 Task: Open a blank sheet, save the file as empathycs.docx Add Heading 'Importance of empathy in customer service: 'Add the following points with small alphabets 'a)	Understand customer needs_x000D_
b)	Show compassion_x000D_
c)	Offer personalized solutions_x000D_
'Select the entire thext and change line spacing to  2.5 ,change the font size of heading and points to 18
Action: Mouse moved to (270, 213)
Screenshot: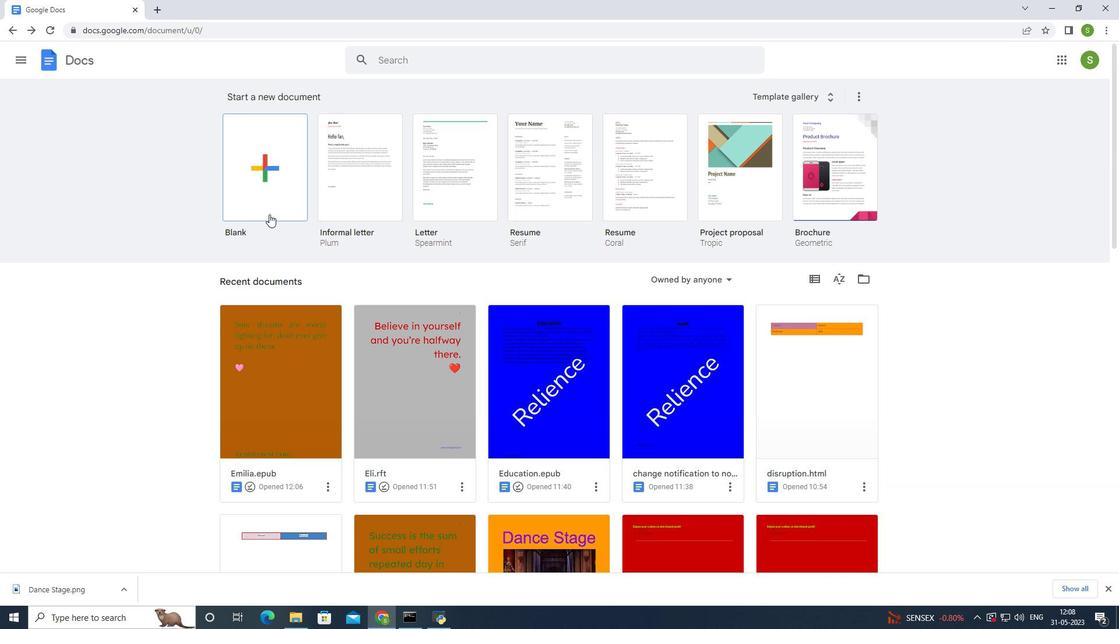 
Action: Mouse pressed left at (270, 213)
Screenshot: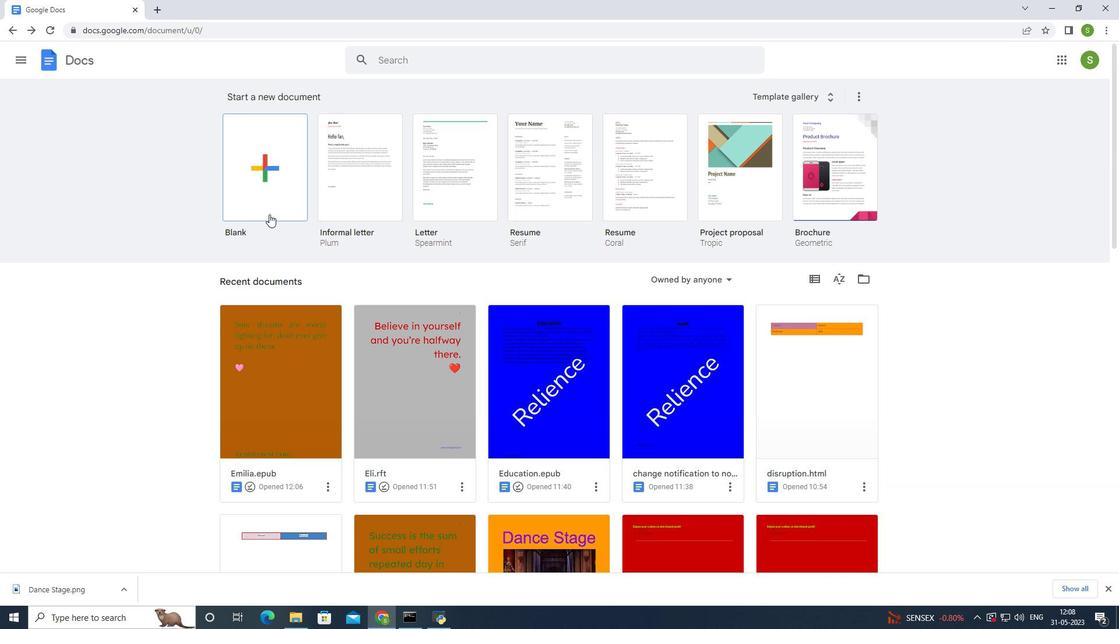 
Action: Mouse moved to (72, 52)
Screenshot: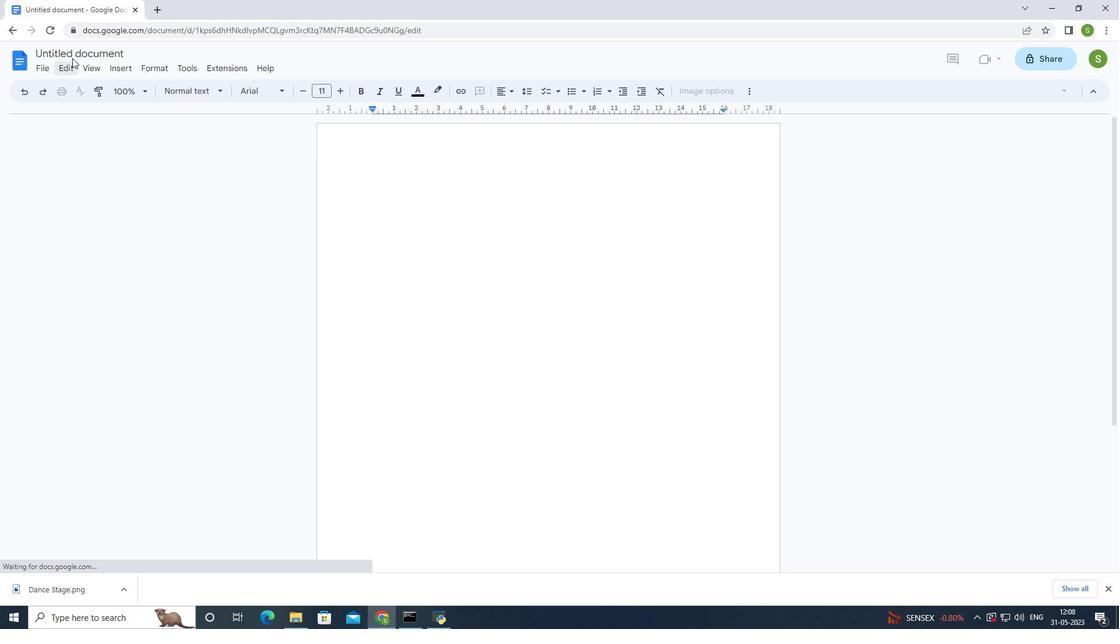 
Action: Mouse pressed left at (72, 52)
Screenshot: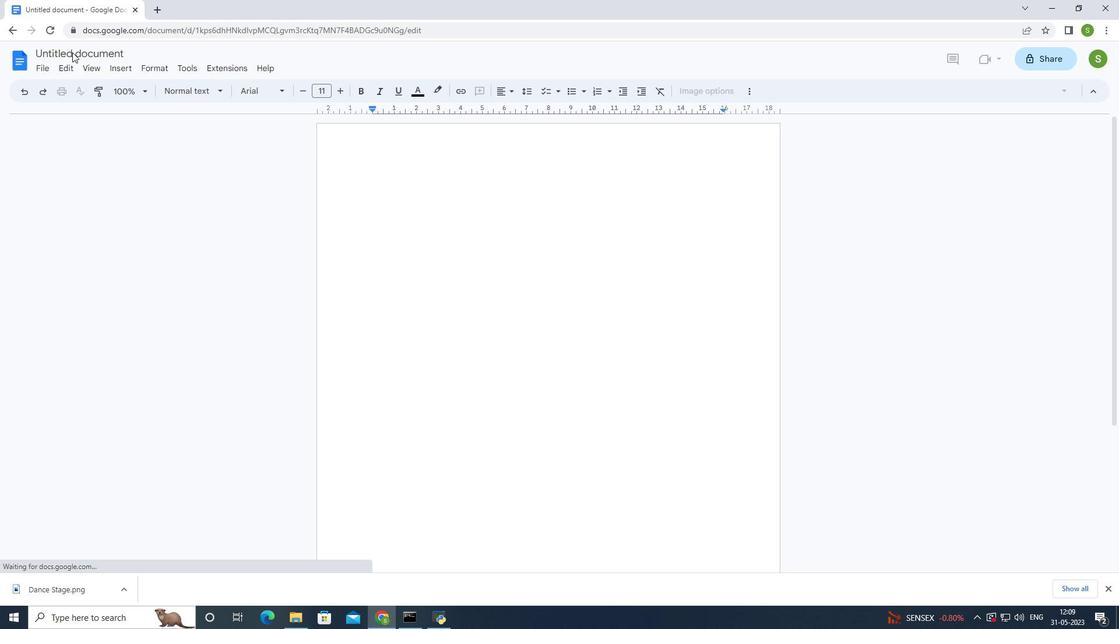 
Action: Mouse moved to (75, 59)
Screenshot: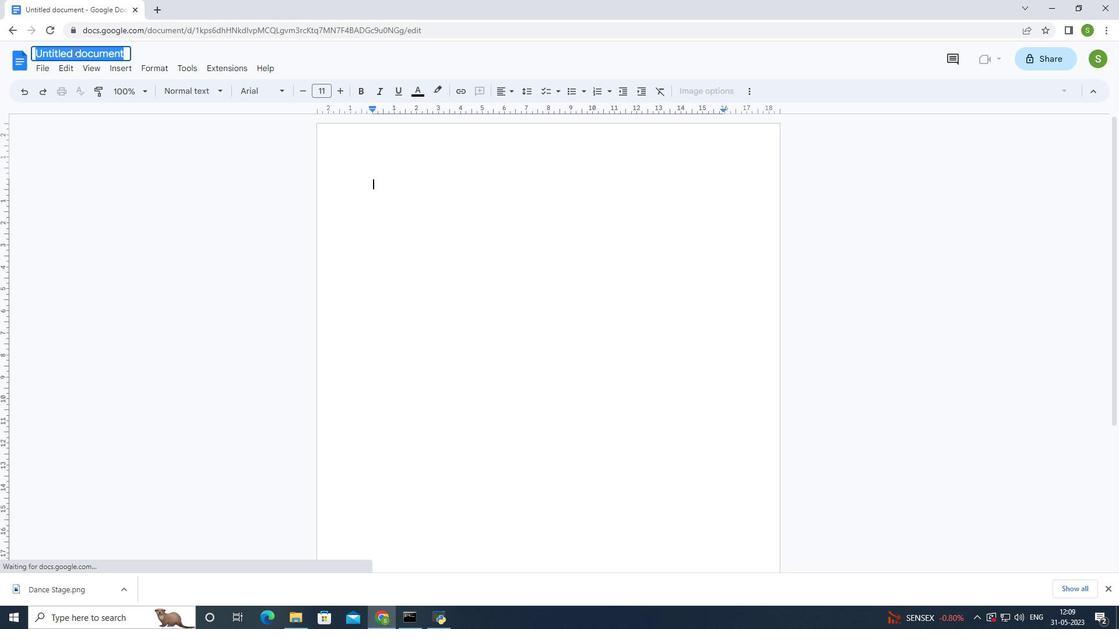 
Action: Key pressed empathycs.docx<Key.enter>
Screenshot: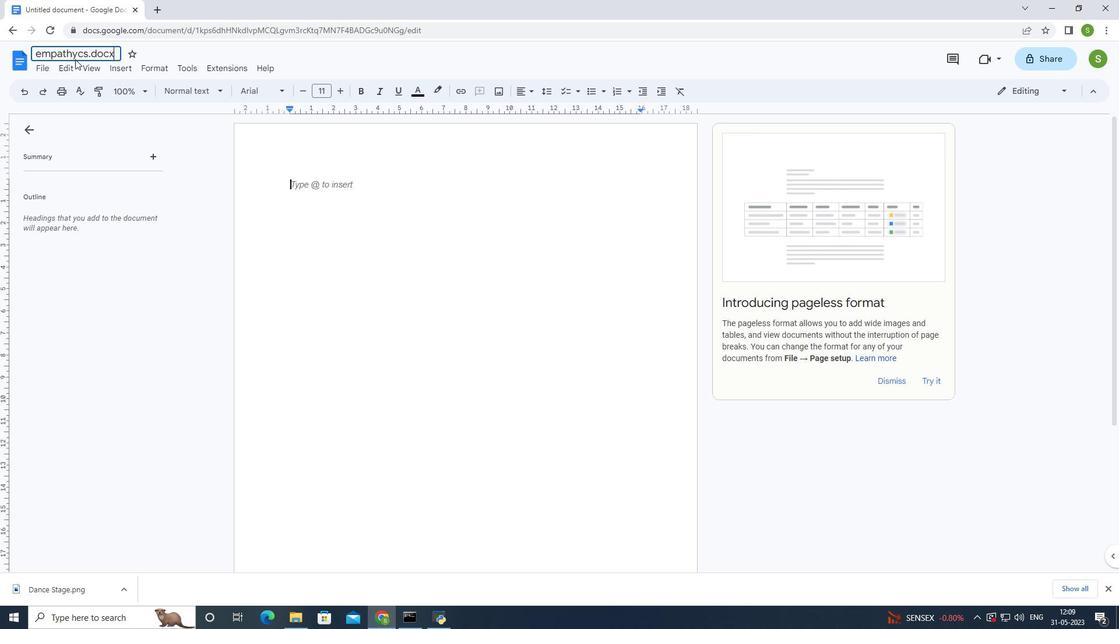 
Action: Mouse moved to (296, 175)
Screenshot: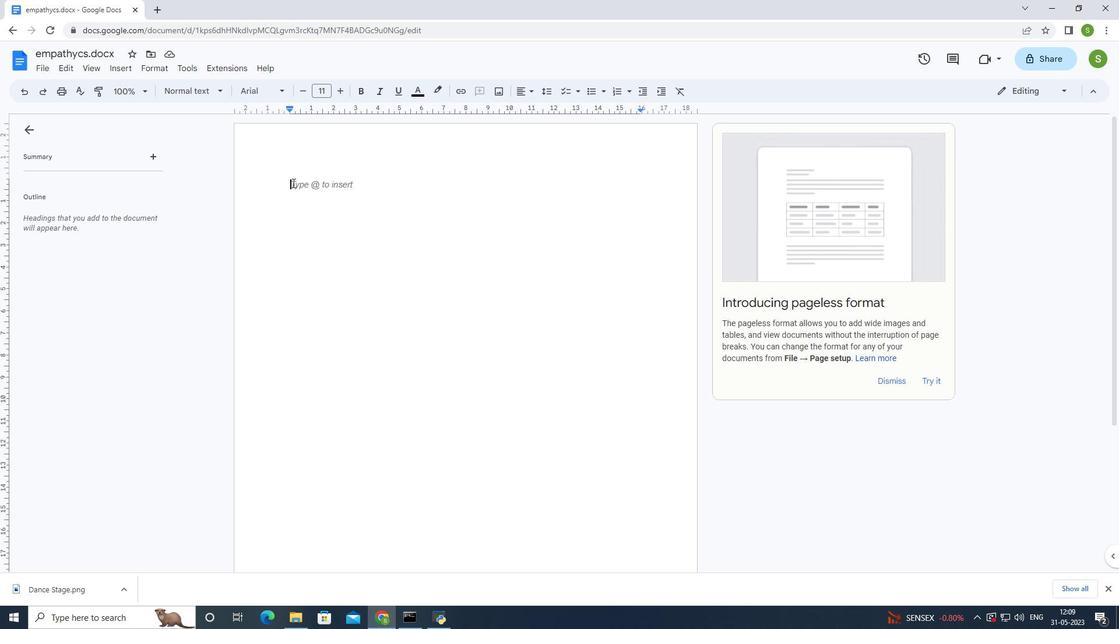 
Action: Key pressed <Key.shift>Importance<Key.space>of<Key.space>empathy<Key.space>in<Key.space>customer<Key.space>service<Key.enter>
Screenshot: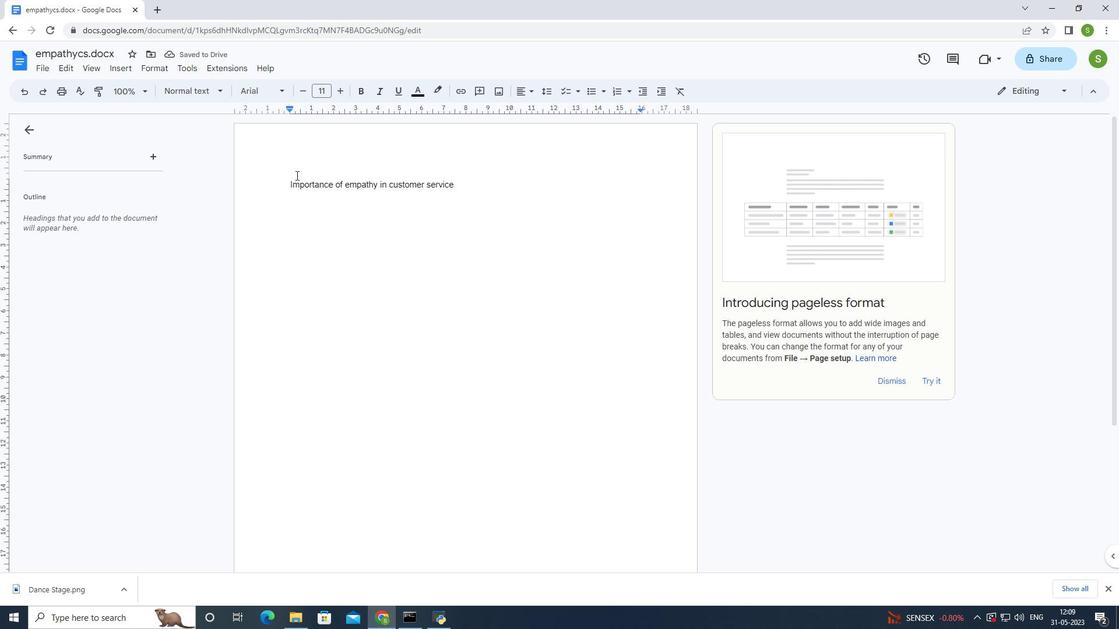 
Action: Mouse moved to (627, 93)
Screenshot: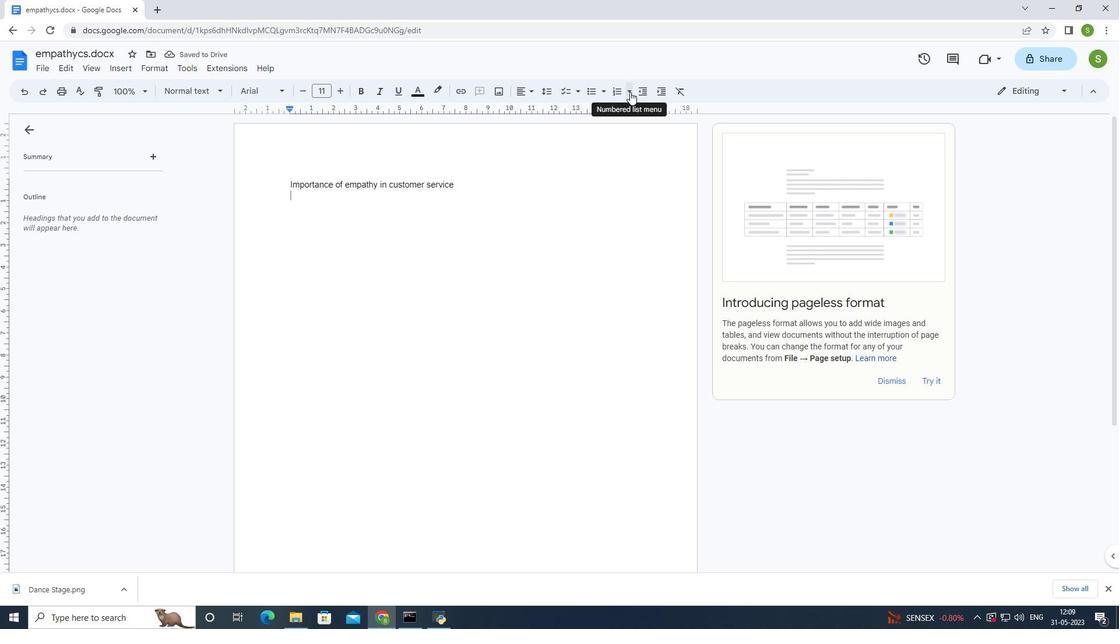 
Action: Mouse pressed left at (627, 93)
Screenshot: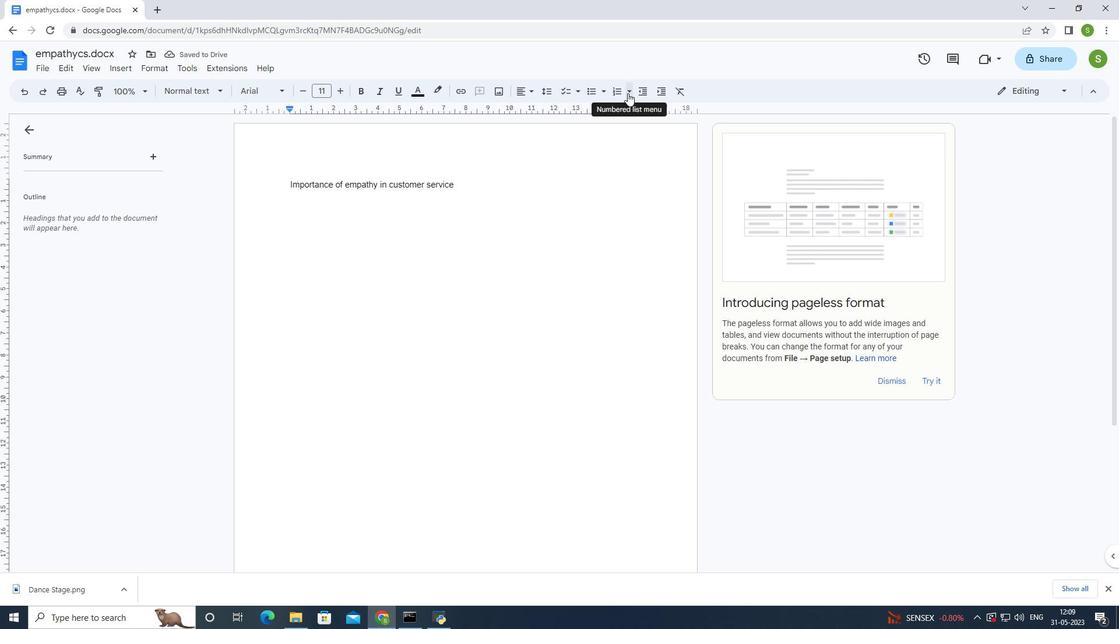 
Action: Mouse moved to (650, 180)
Screenshot: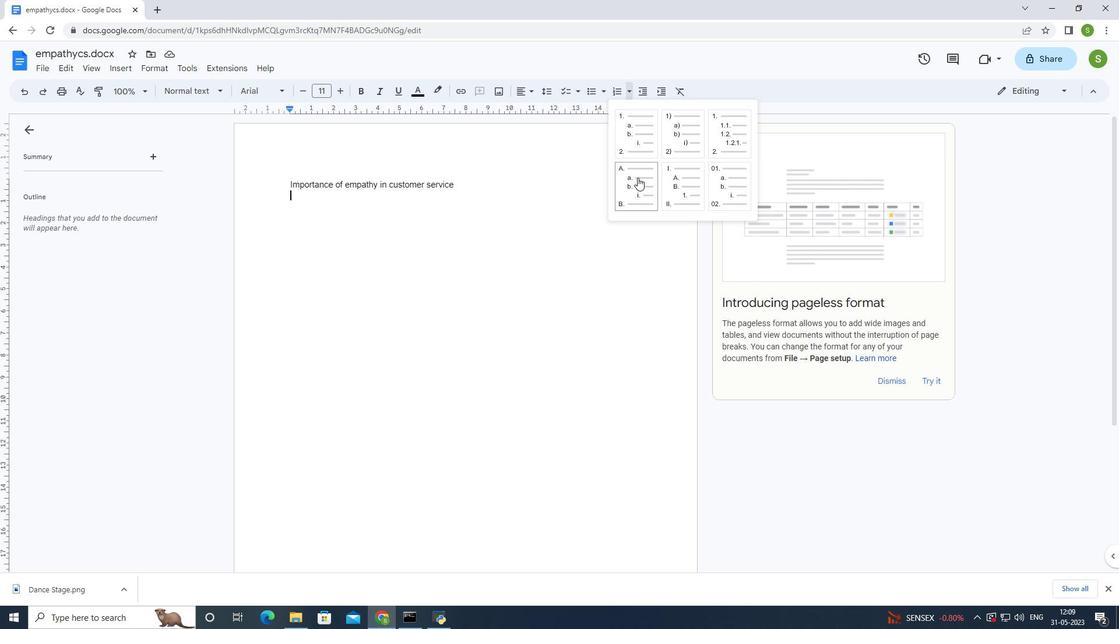 
Action: Mouse pressed left at (650, 180)
Screenshot: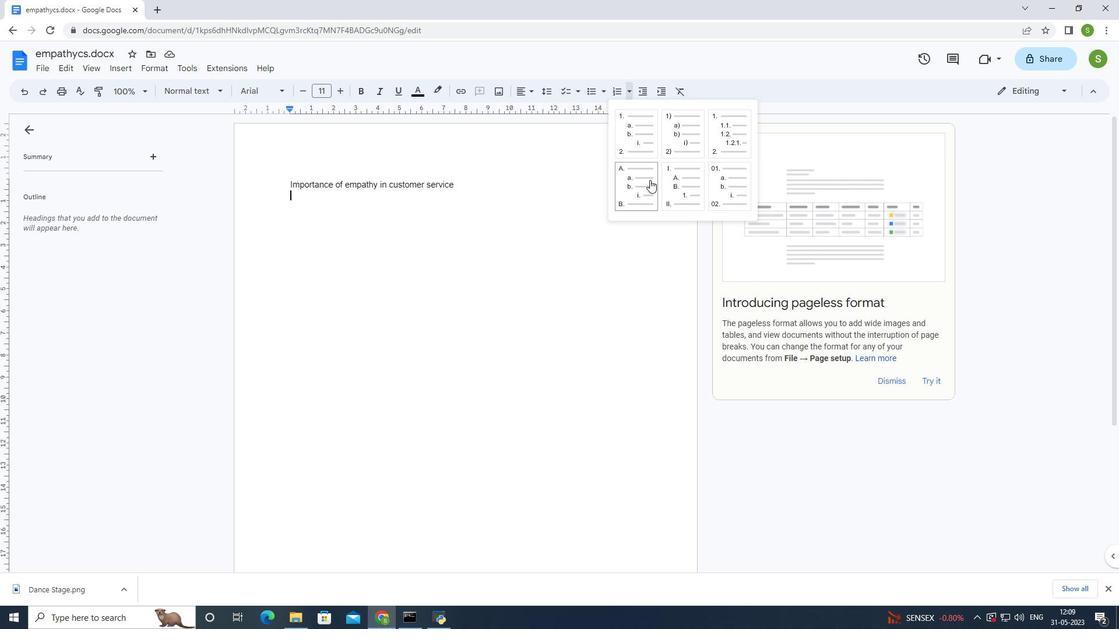 
Action: Mouse moved to (548, 132)
Screenshot: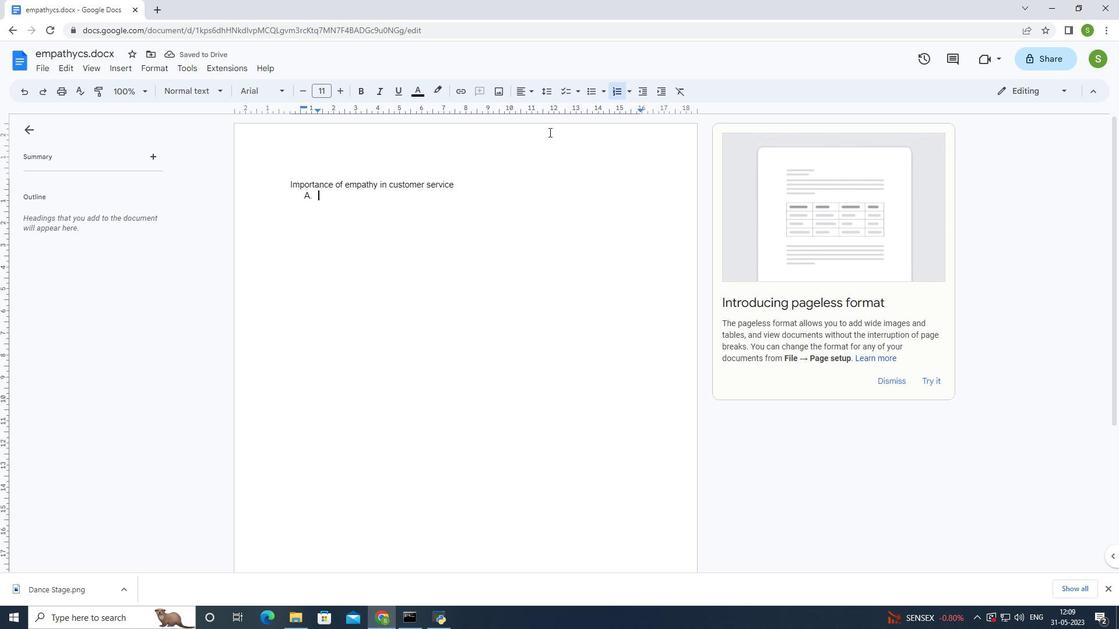 
Action: Key pressed <Key.backspace>
Screenshot: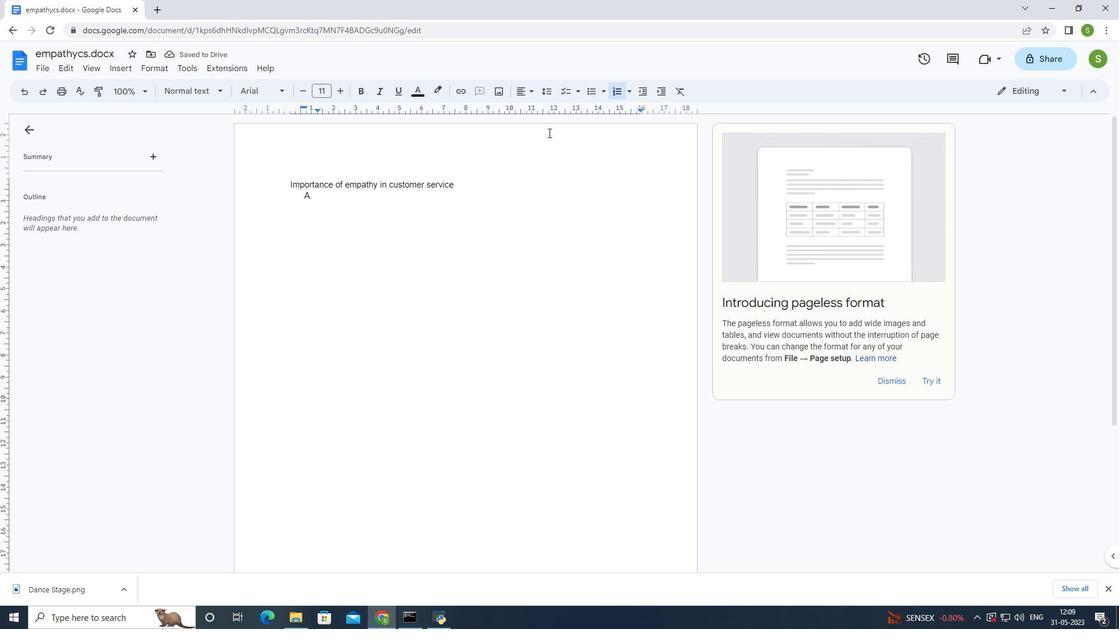 
Action: Mouse moved to (602, 92)
Screenshot: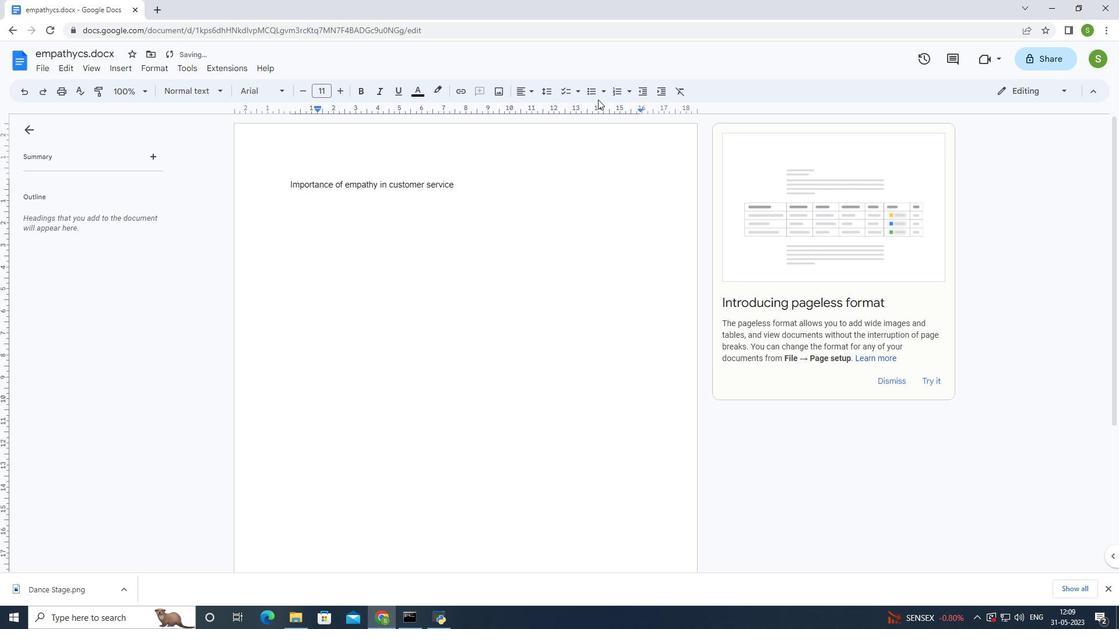 
Action: Mouse pressed left at (602, 92)
Screenshot: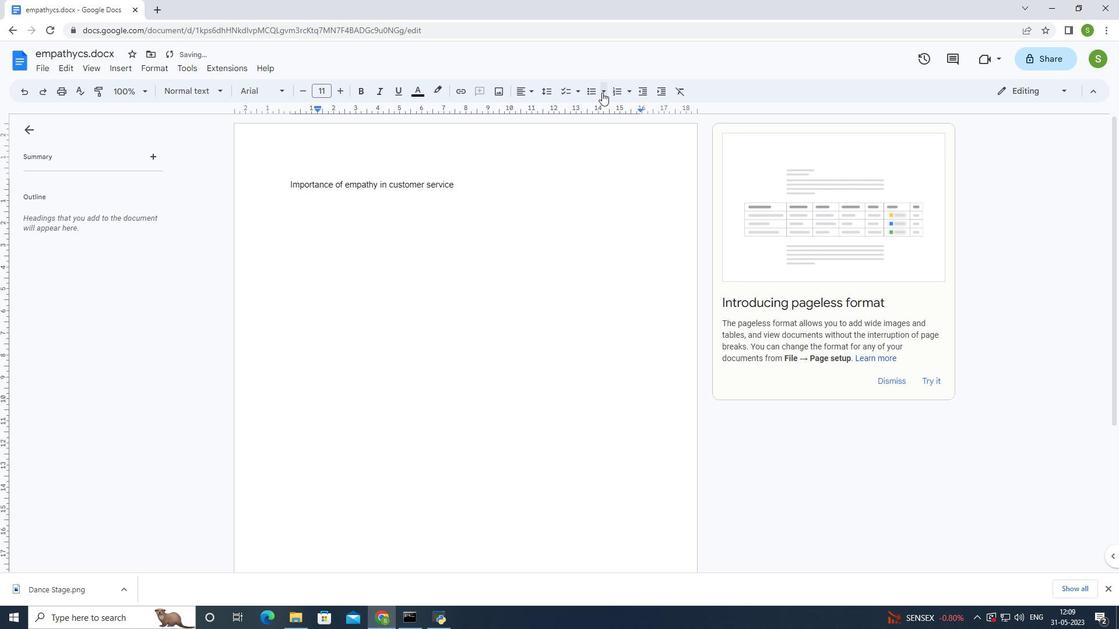 
Action: Mouse moved to (624, 232)
Screenshot: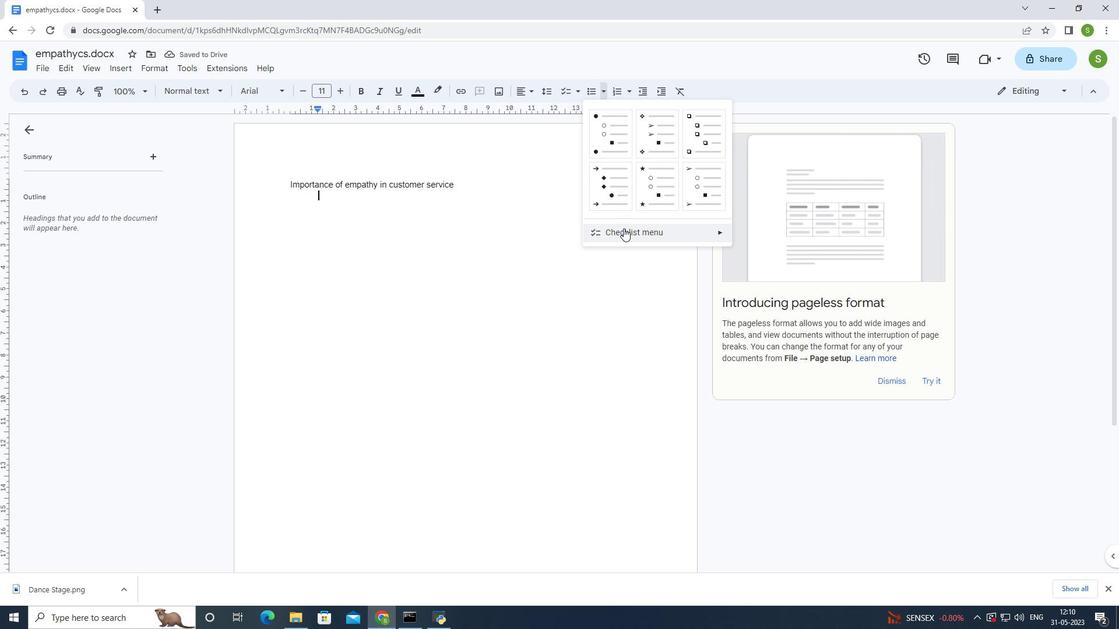 
Action: Mouse pressed left at (624, 232)
Screenshot: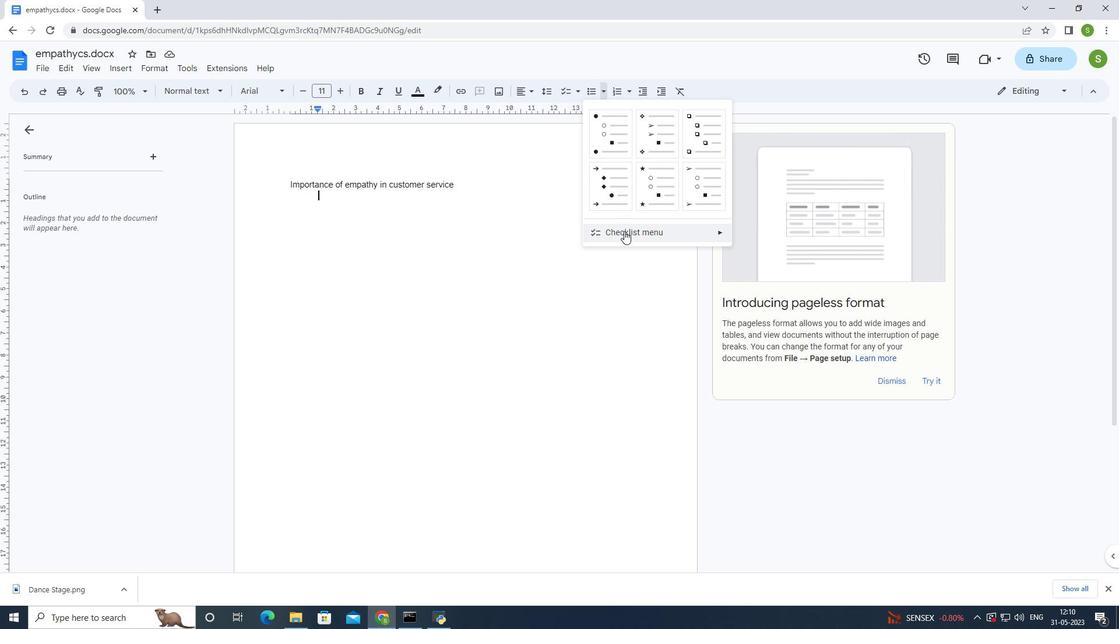 
Action: Mouse moved to (625, 85)
Screenshot: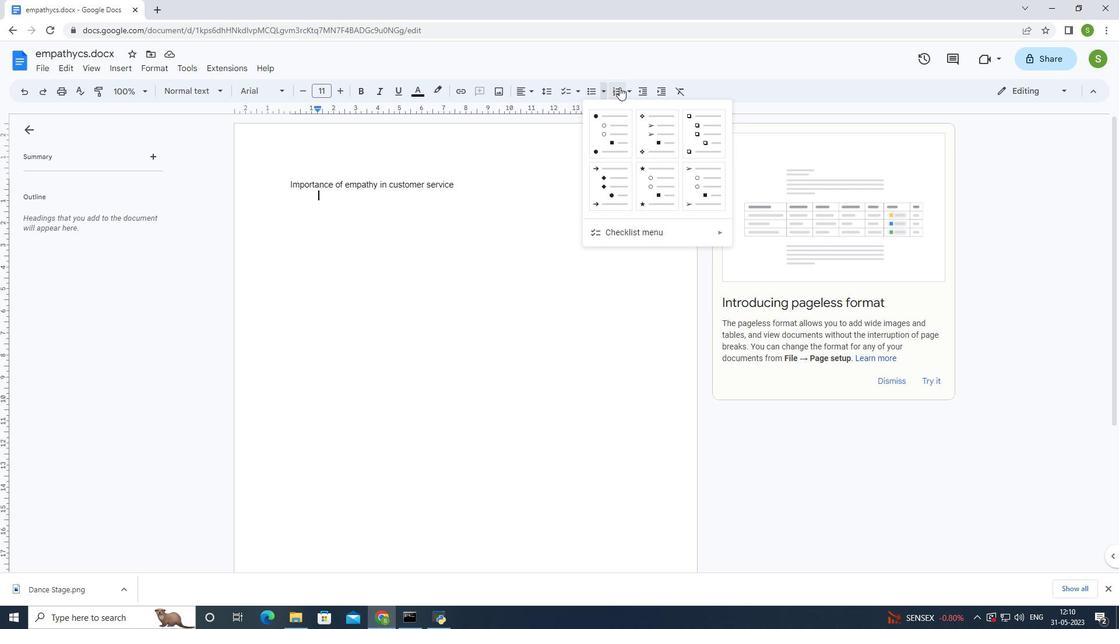 
Action: Mouse pressed left at (625, 85)
Screenshot: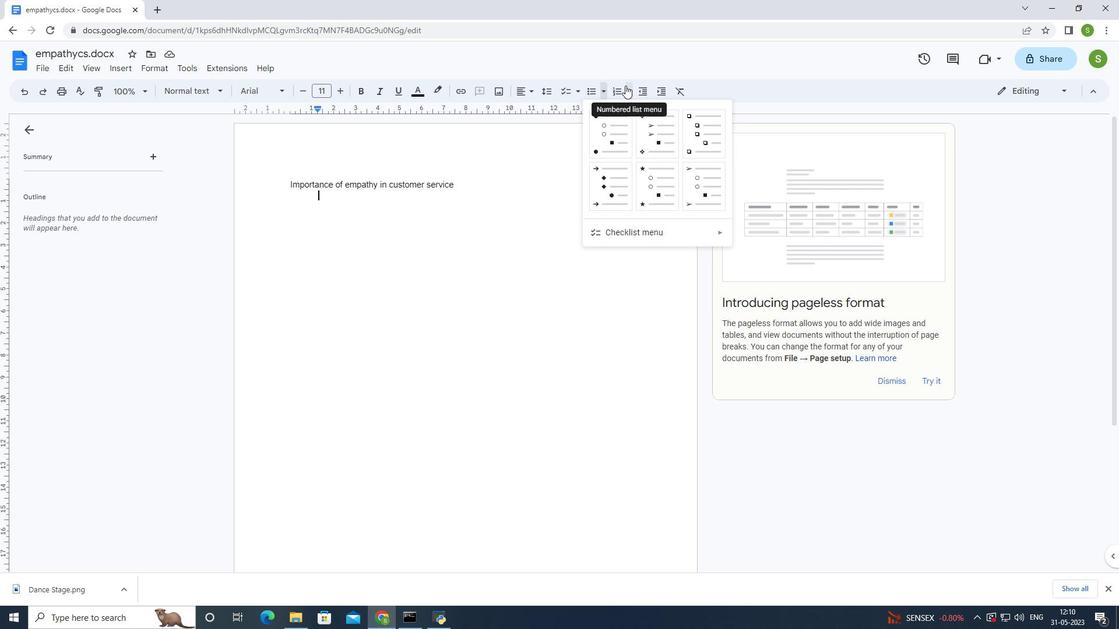 
Action: Mouse moved to (667, 137)
Screenshot: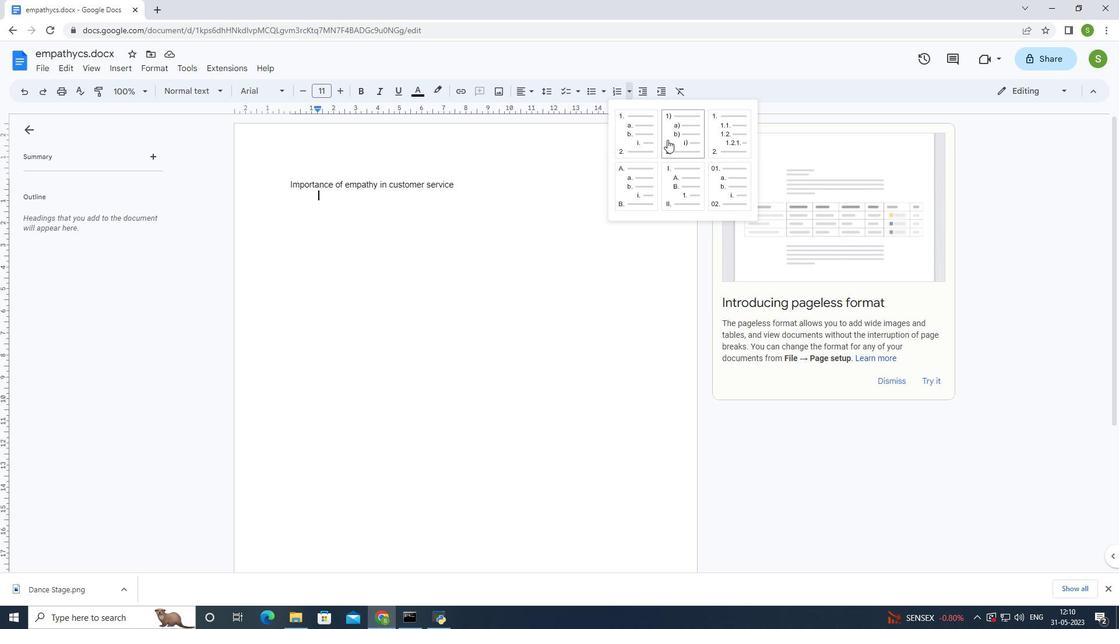 
Action: Mouse pressed left at (667, 137)
Screenshot: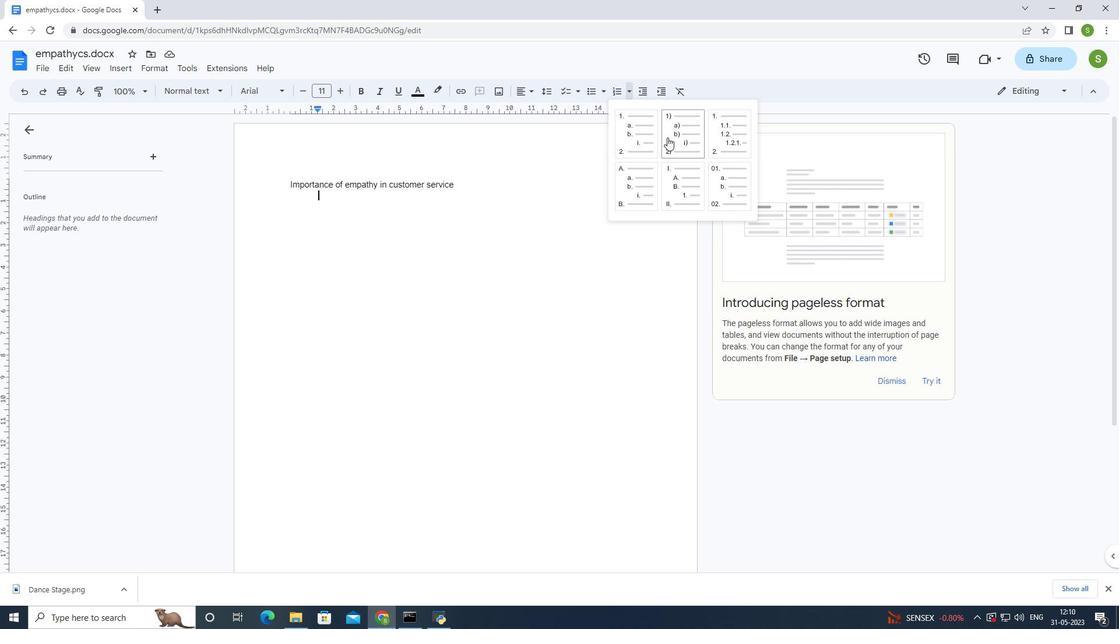 
Action: Mouse moved to (622, 106)
Screenshot: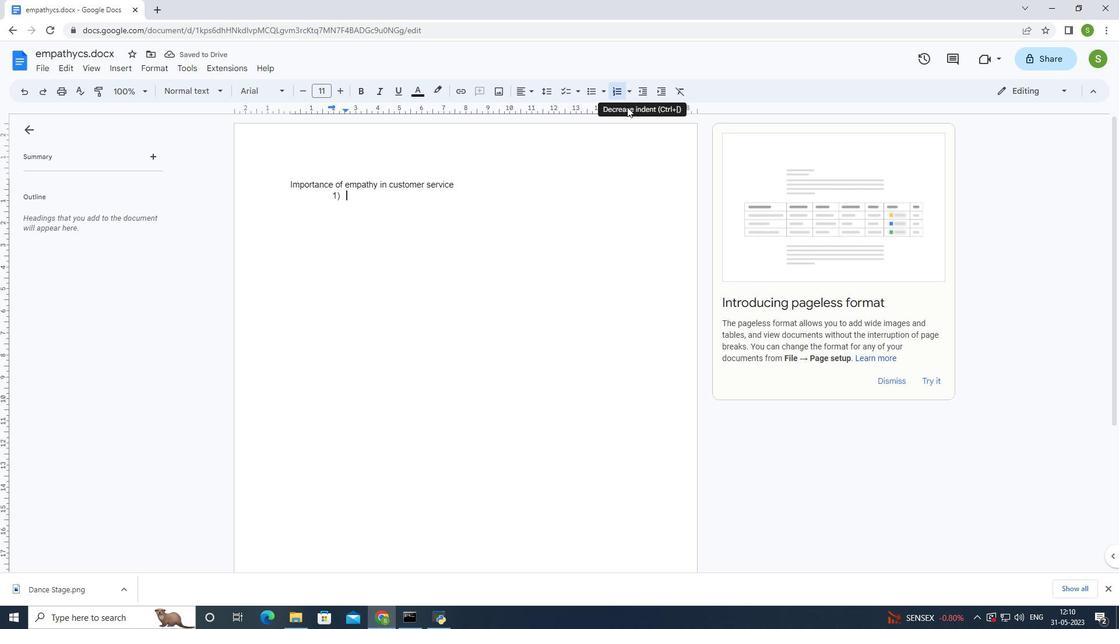 
Action: Key pressed <Key.backspace>
Screenshot: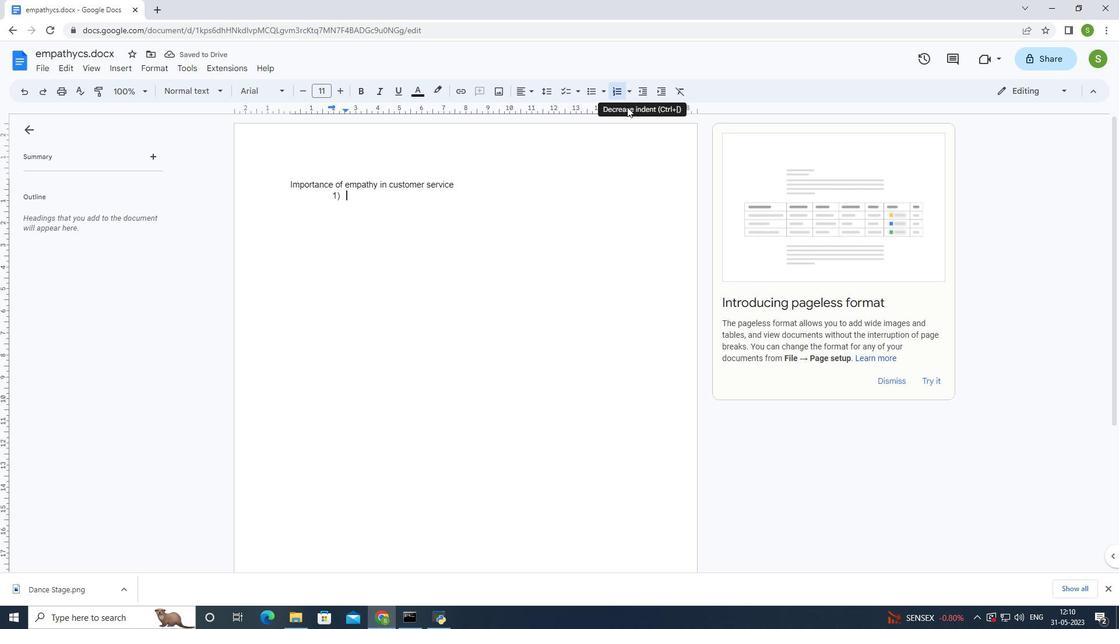 
Action: Mouse moved to (614, 109)
Screenshot: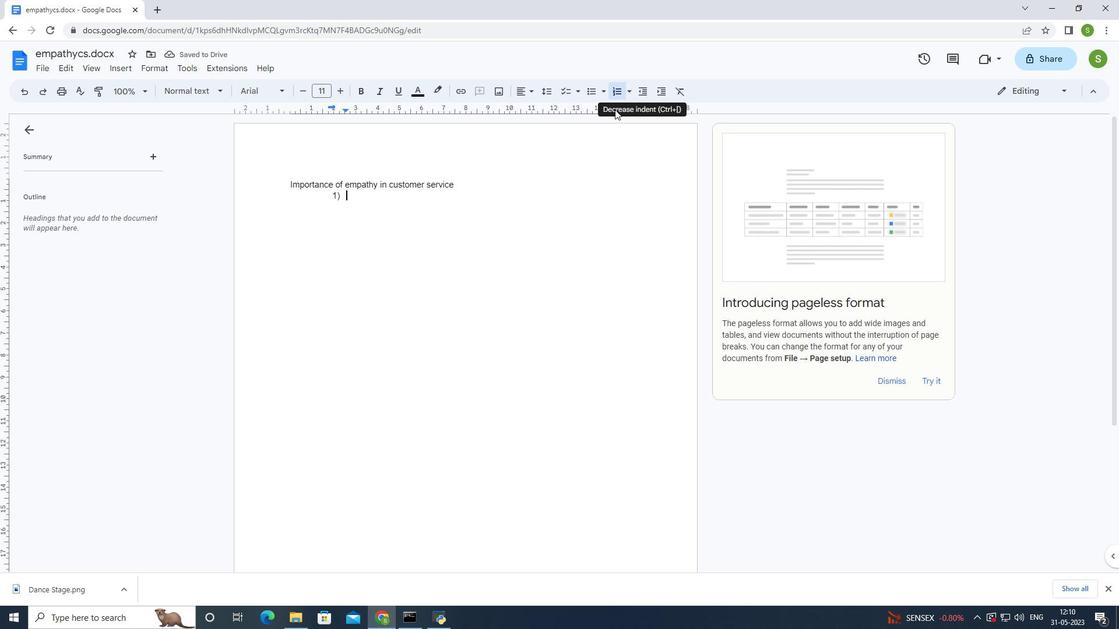 
Action: Key pressed <Key.backspace>
Screenshot: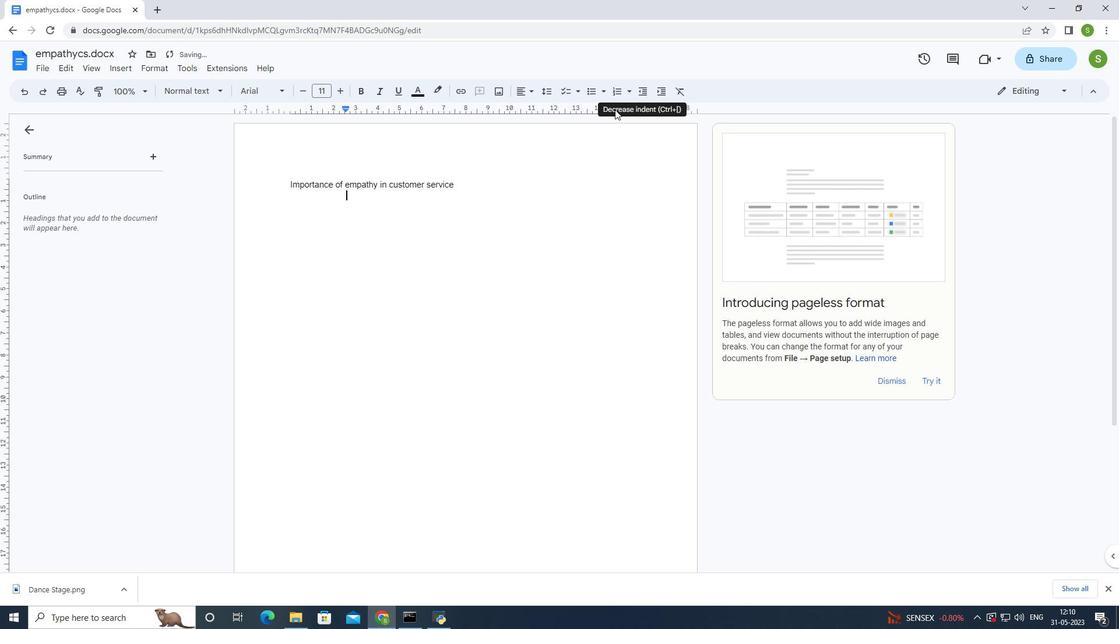 
Action: Mouse moved to (630, 92)
Screenshot: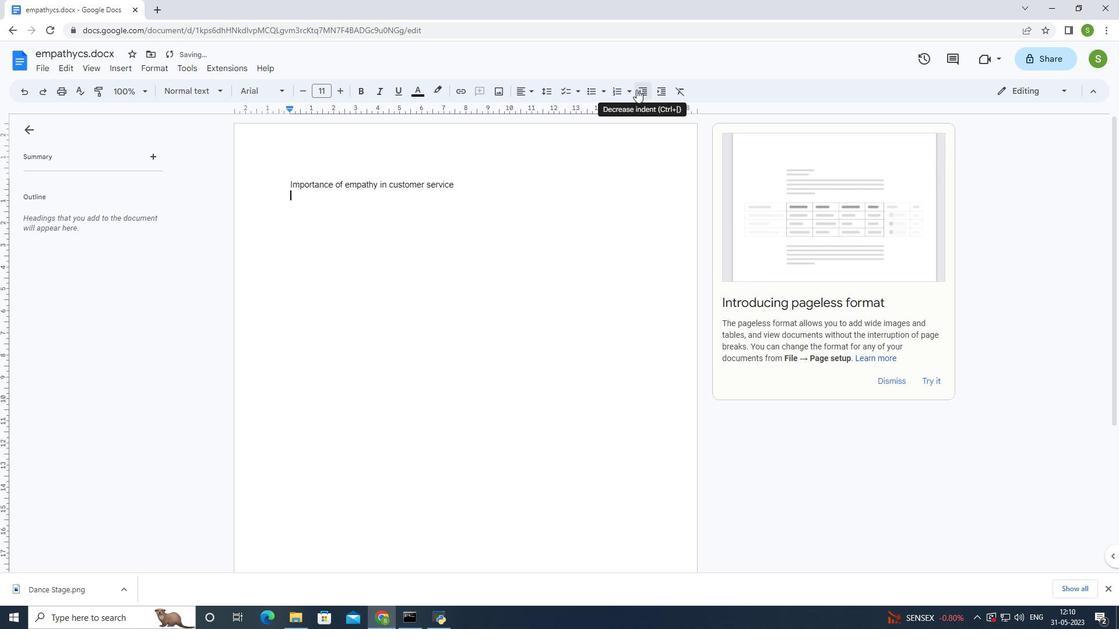
Action: Mouse pressed left at (630, 92)
Screenshot: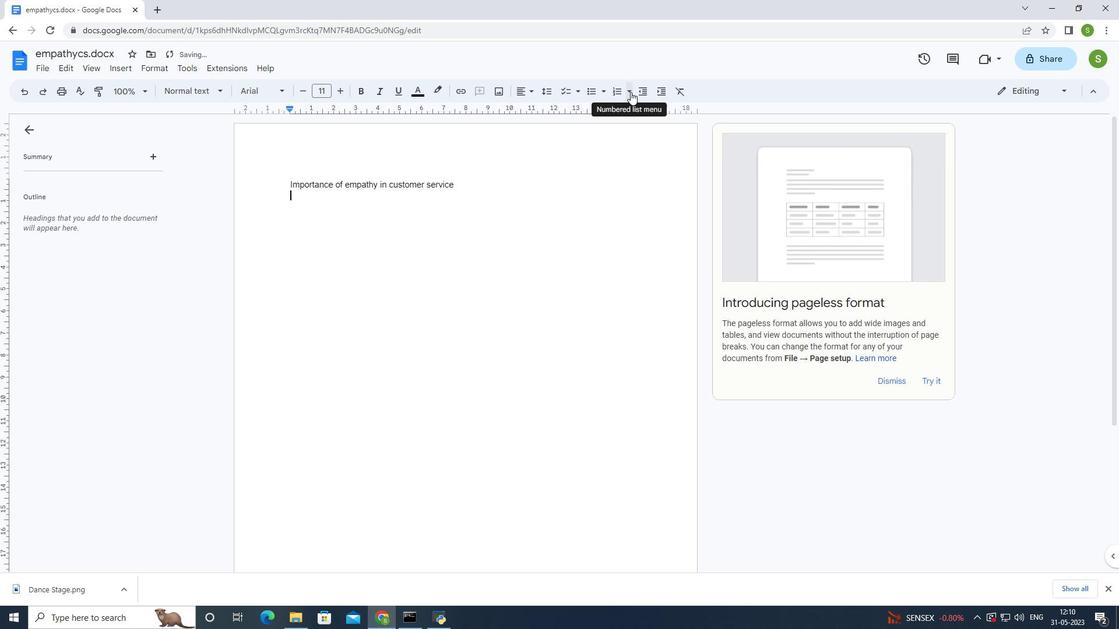 
Action: Mouse moved to (646, 188)
Screenshot: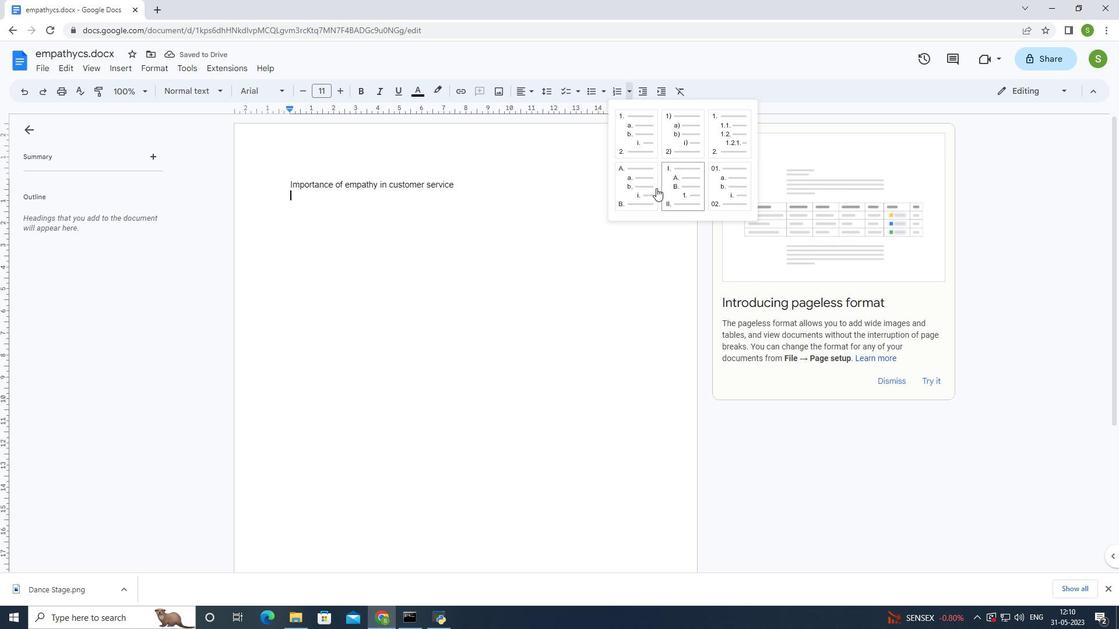 
Action: Mouse pressed left at (646, 188)
Screenshot: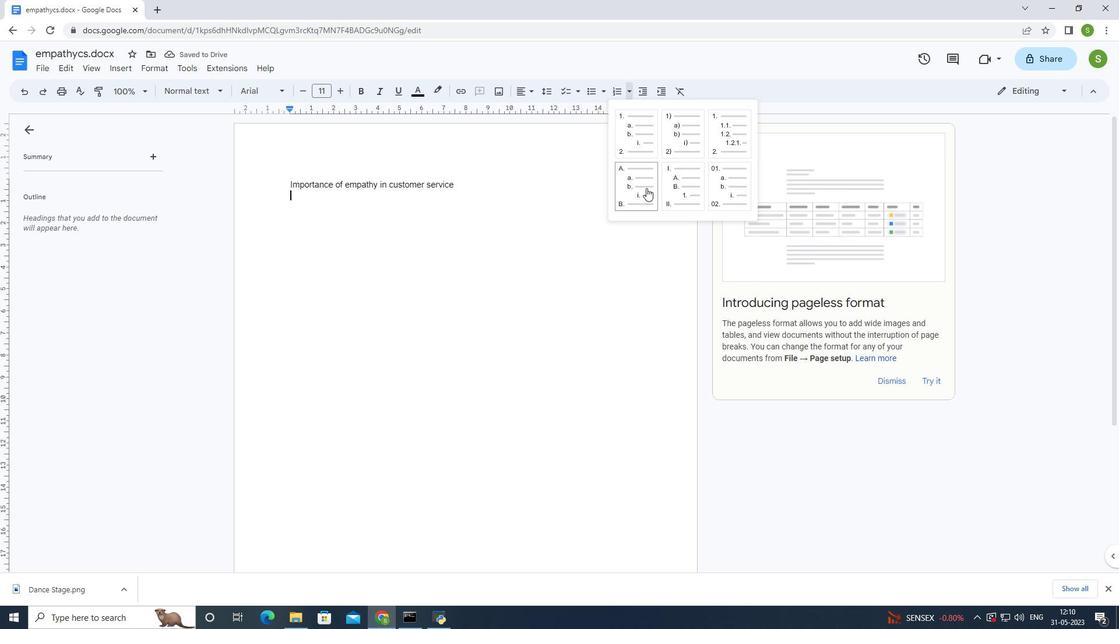 
Action: Mouse moved to (647, 176)
Screenshot: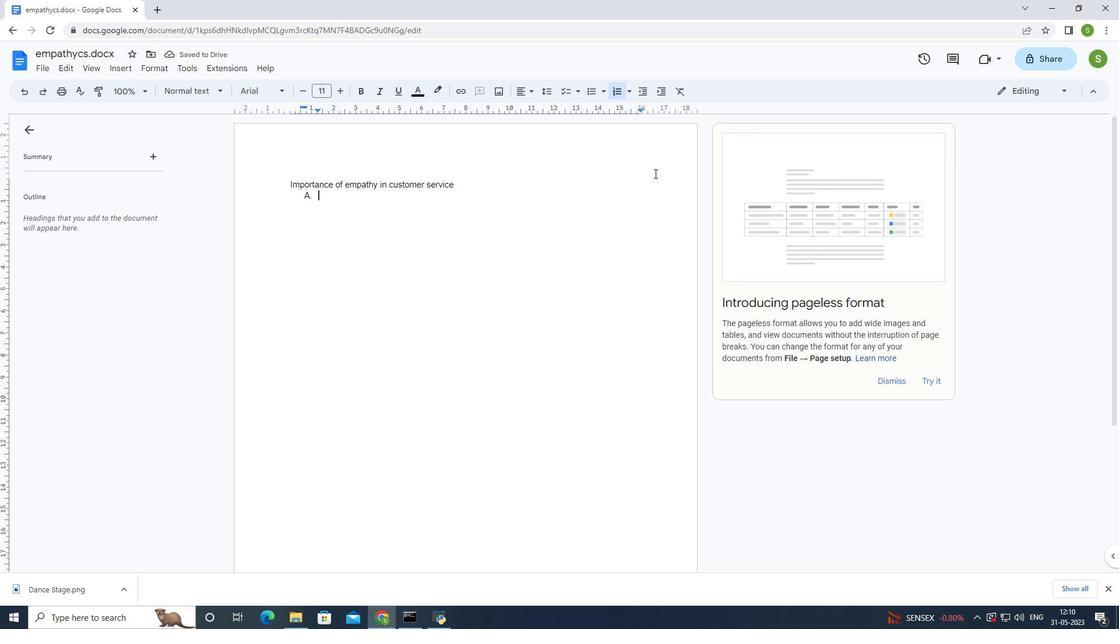 
Action: Key pressed <Key.shift>Understand<Key.space>customer<Key.space>needs<Key.enter><Key.shift>Show<Key.space>compassion<Key.enter><Key.shift>Offer<Key.space>personalized<Key.space>solutions
Screenshot: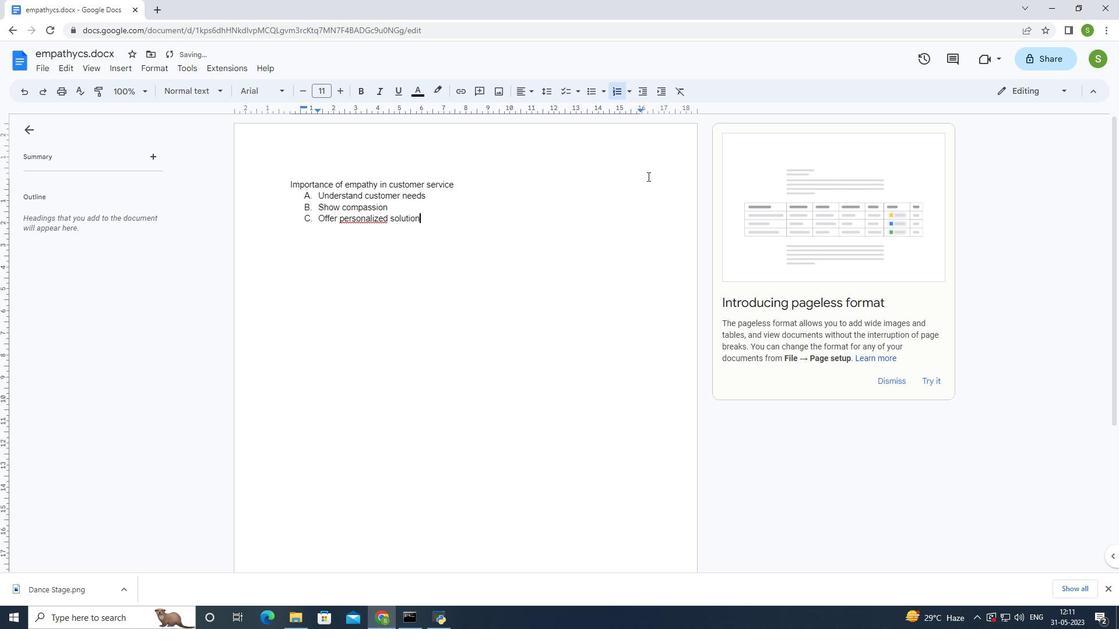 
Action: Mouse moved to (345, 222)
Screenshot: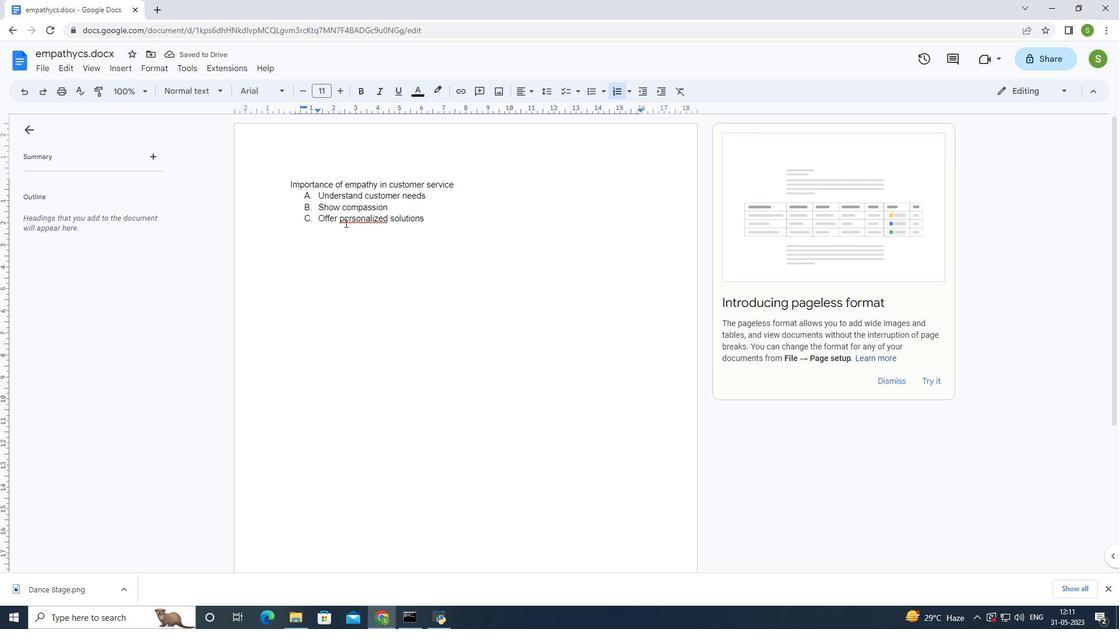 
Action: Mouse pressed left at (345, 222)
Screenshot: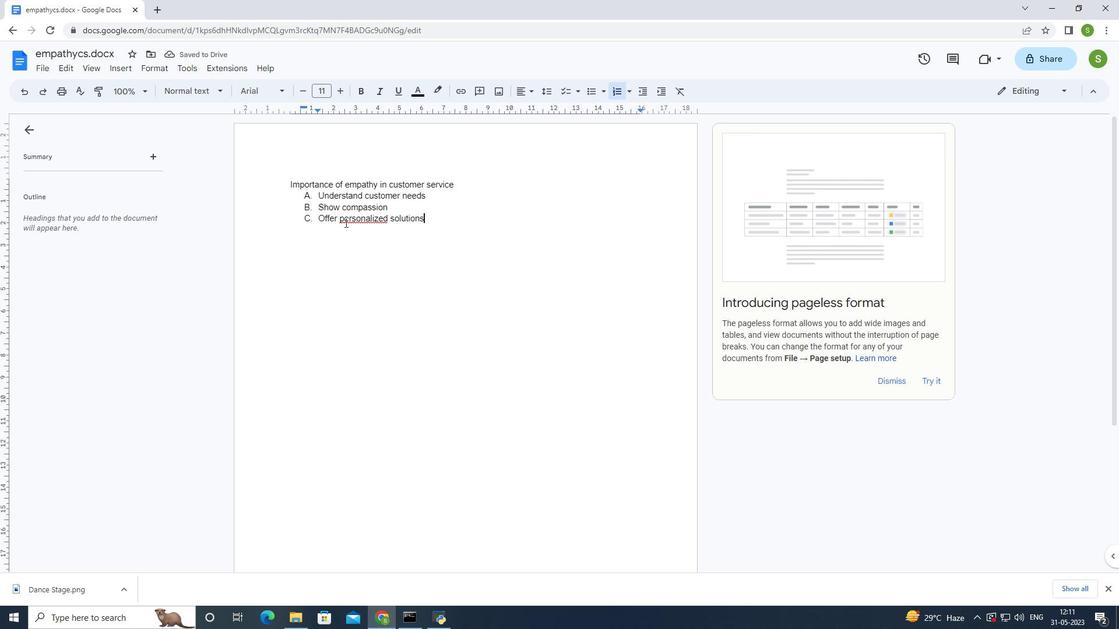 
Action: Mouse moved to (370, 289)
Screenshot: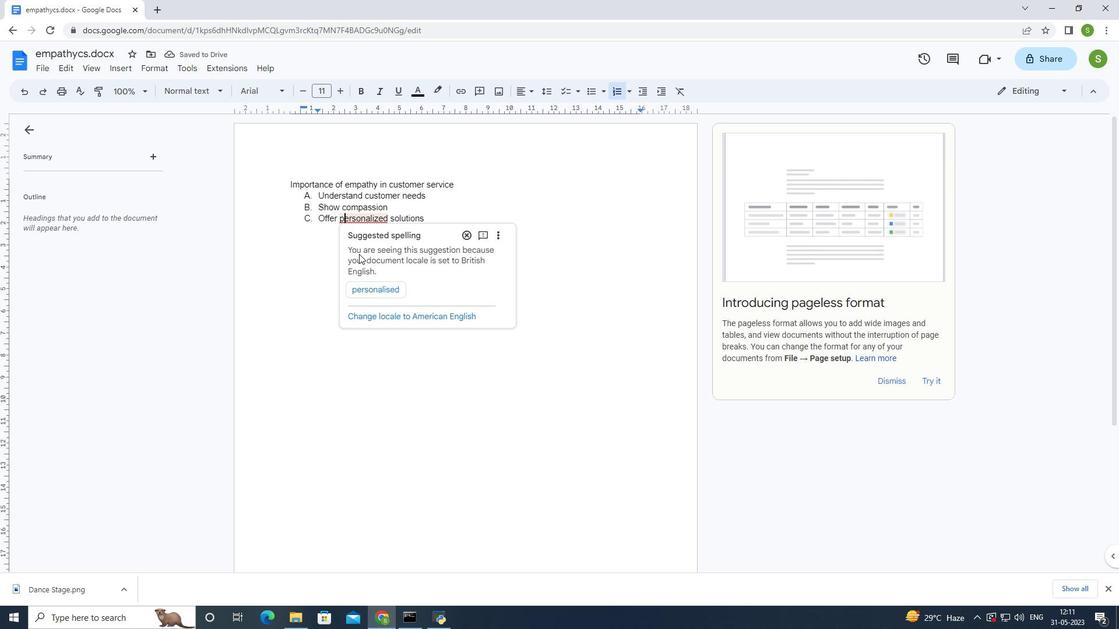 
Action: Mouse pressed left at (370, 289)
Screenshot: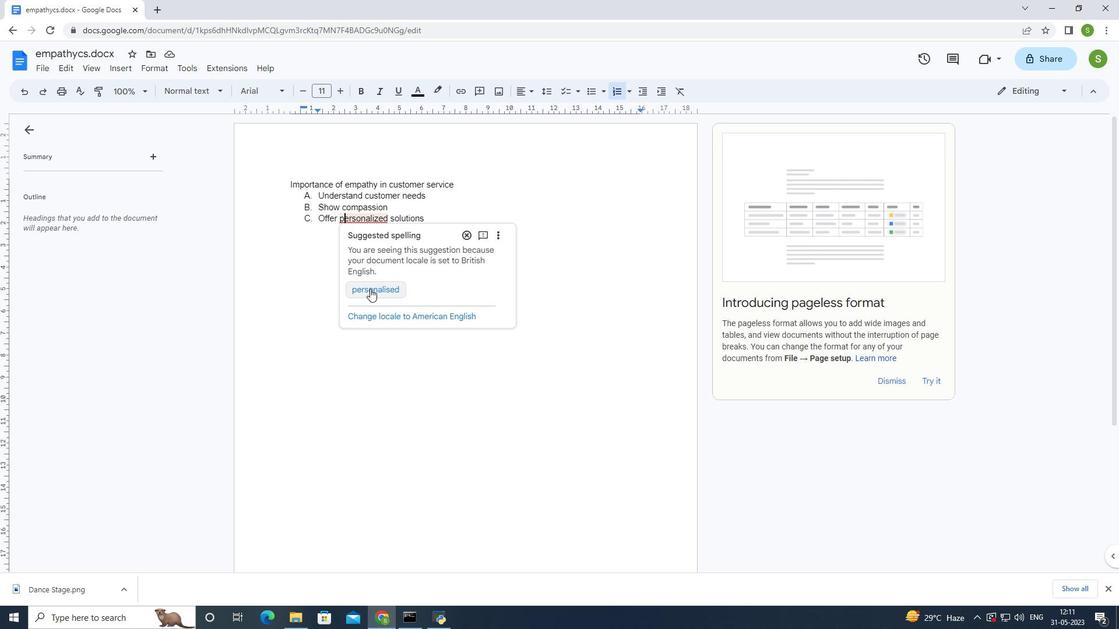 
Action: Mouse moved to (284, 182)
Screenshot: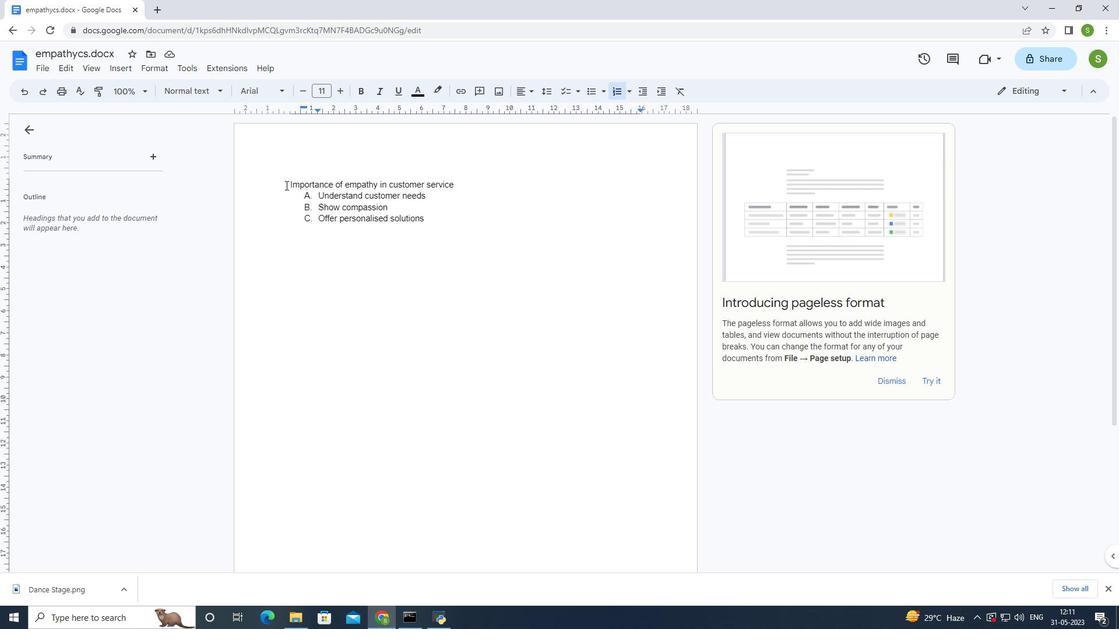 
Action: Mouse pressed left at (284, 182)
Screenshot: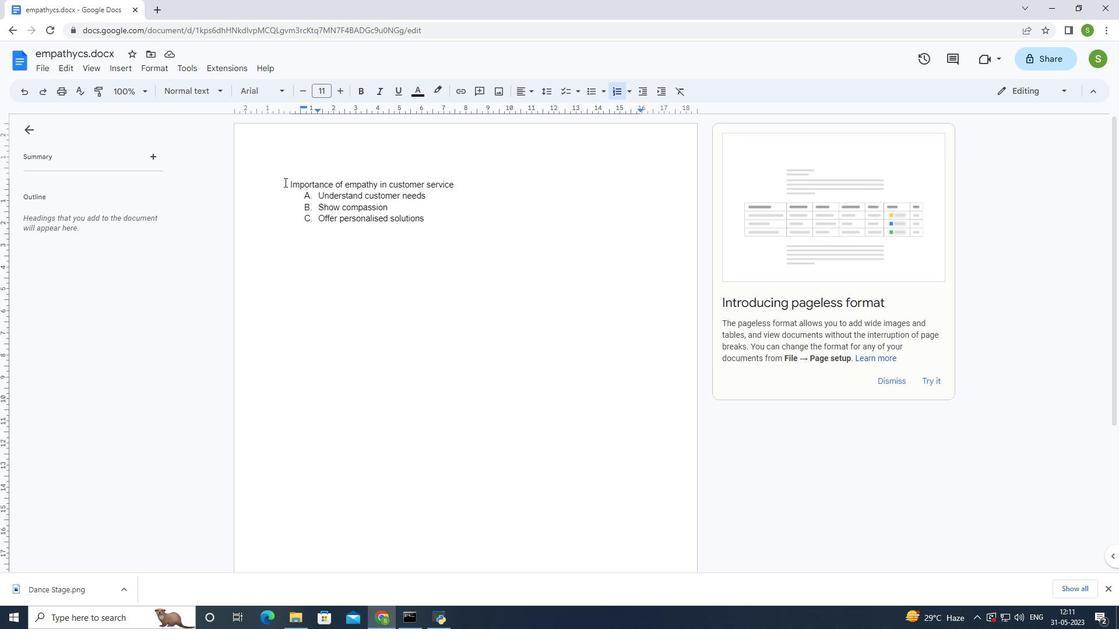 
Action: Mouse moved to (546, 89)
Screenshot: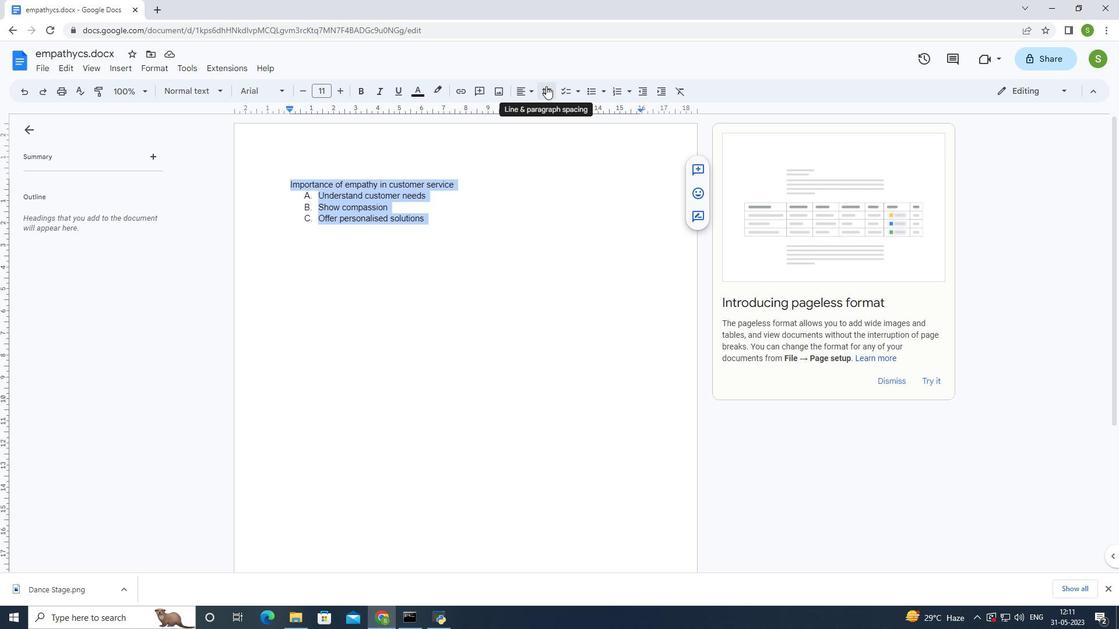 
Action: Mouse pressed left at (546, 89)
Screenshot: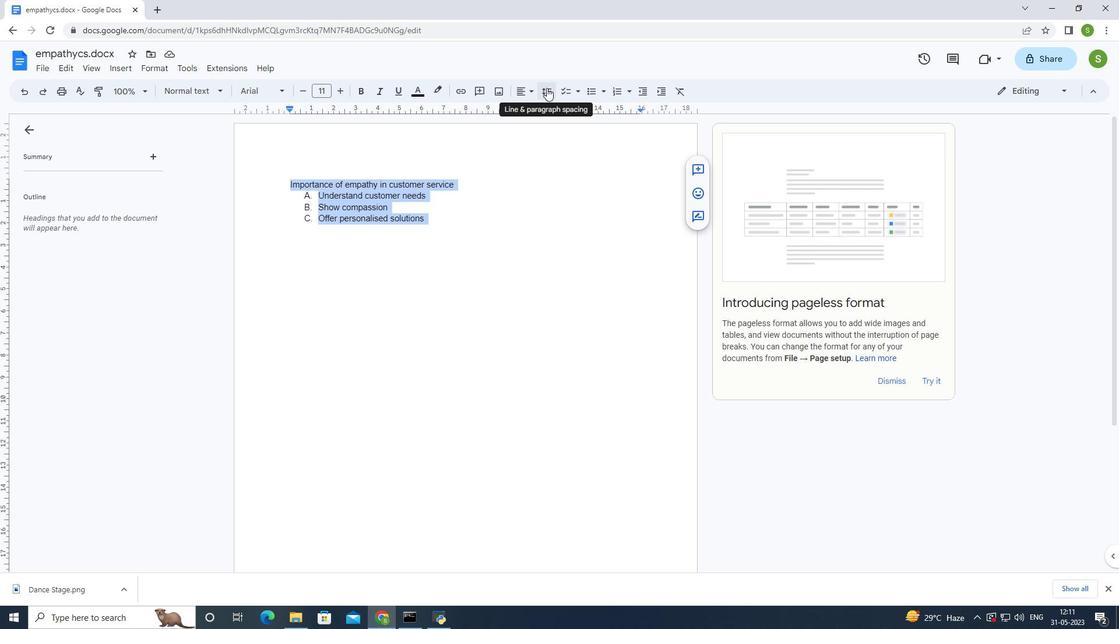 
Action: Mouse moved to (573, 172)
Screenshot: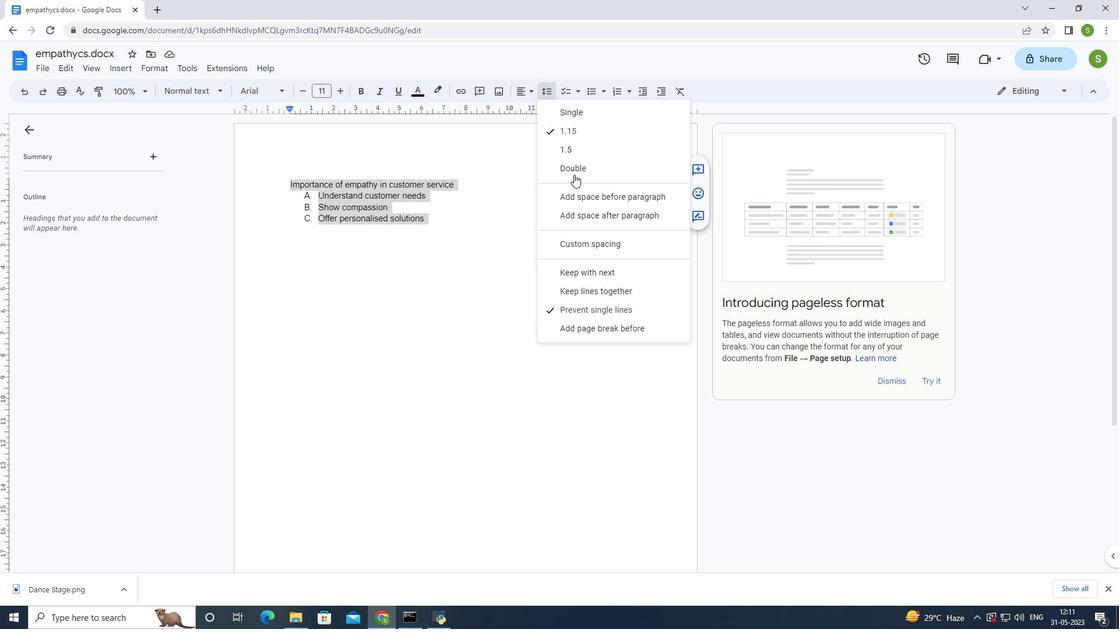 
Action: Mouse scrolled (573, 171) with delta (0, 0)
Screenshot: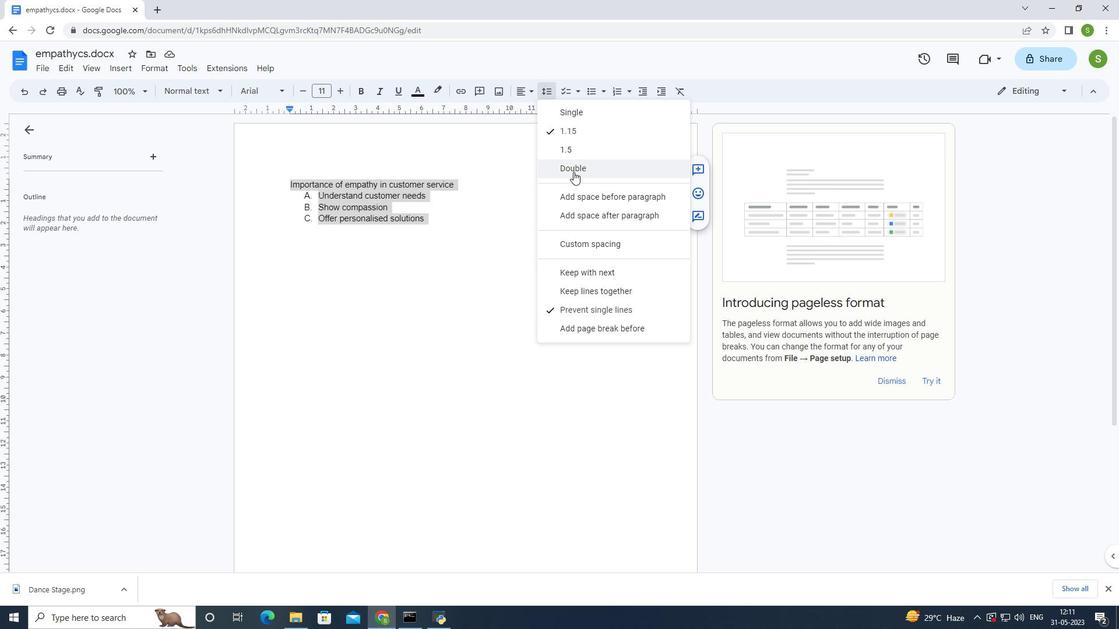 
Action: Mouse scrolled (573, 171) with delta (0, 0)
Screenshot: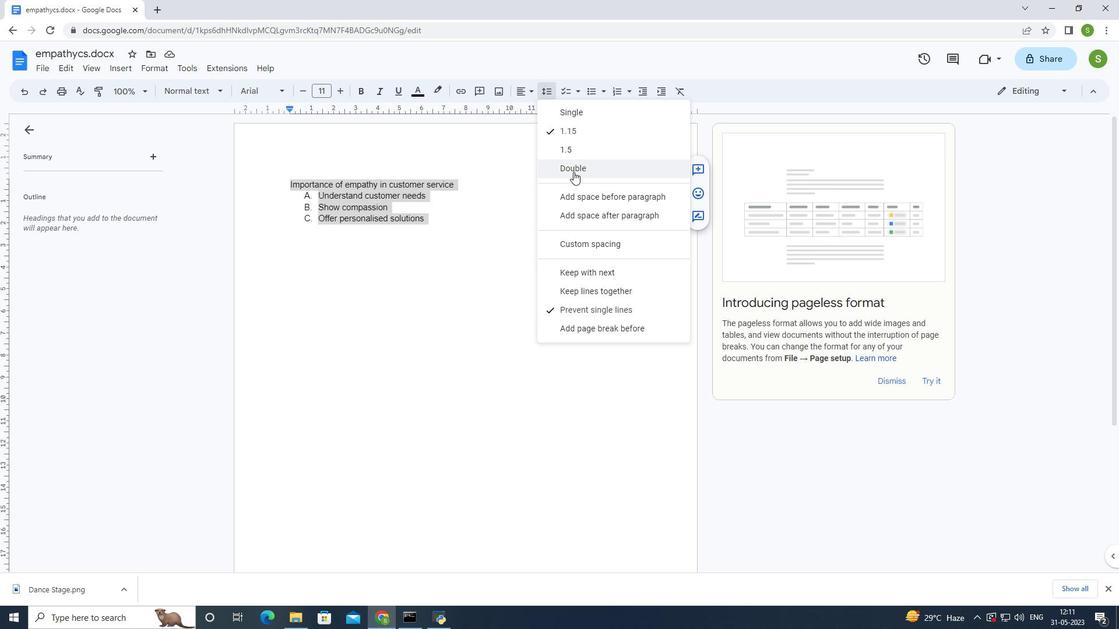 
Action: Mouse scrolled (573, 171) with delta (0, 0)
Screenshot: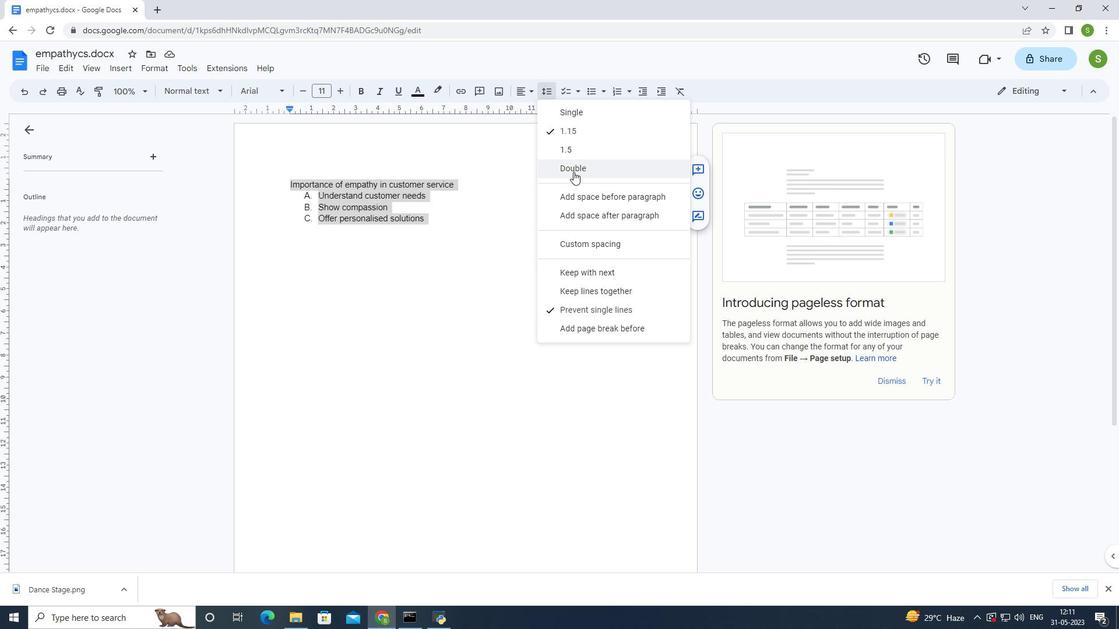 
Action: Mouse scrolled (573, 171) with delta (0, 0)
Screenshot: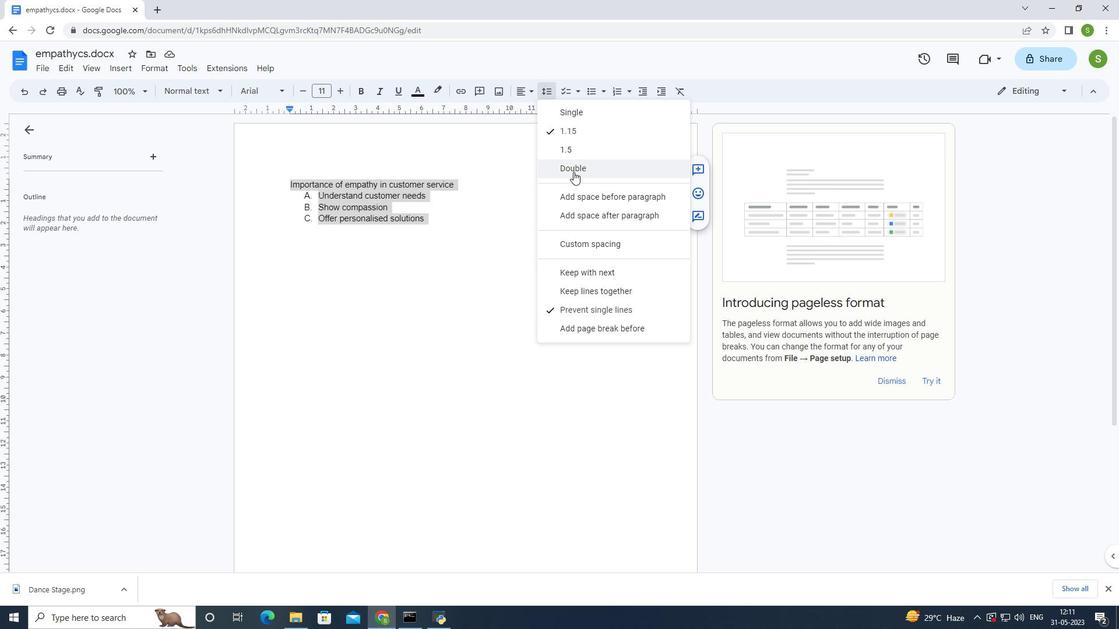 
Action: Mouse scrolled (573, 172) with delta (0, 0)
Screenshot: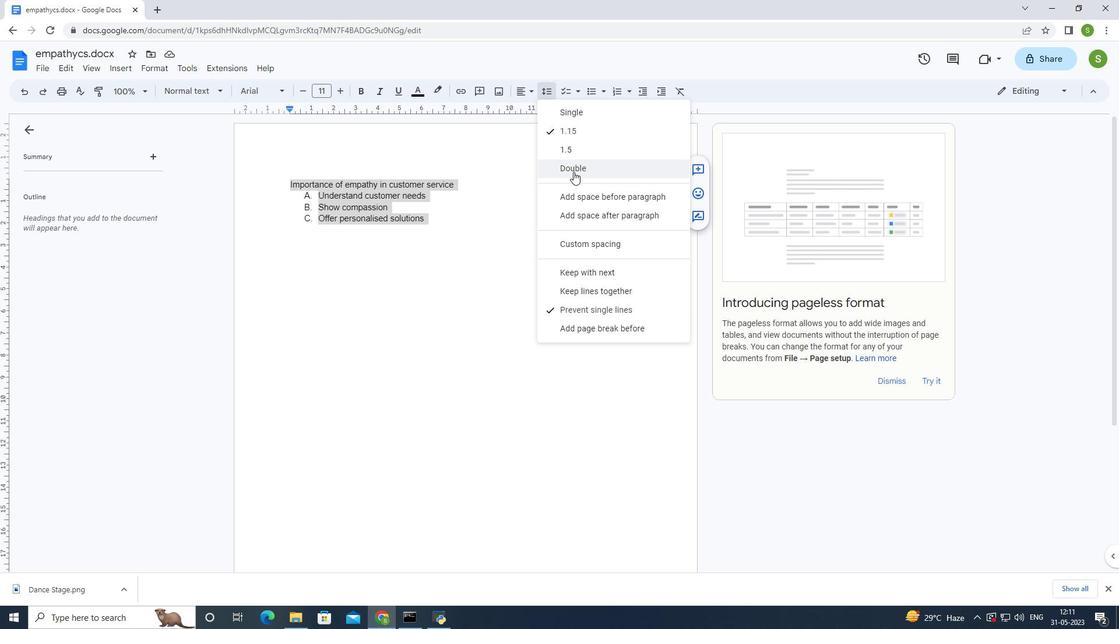 
Action: Mouse scrolled (573, 172) with delta (0, 0)
Screenshot: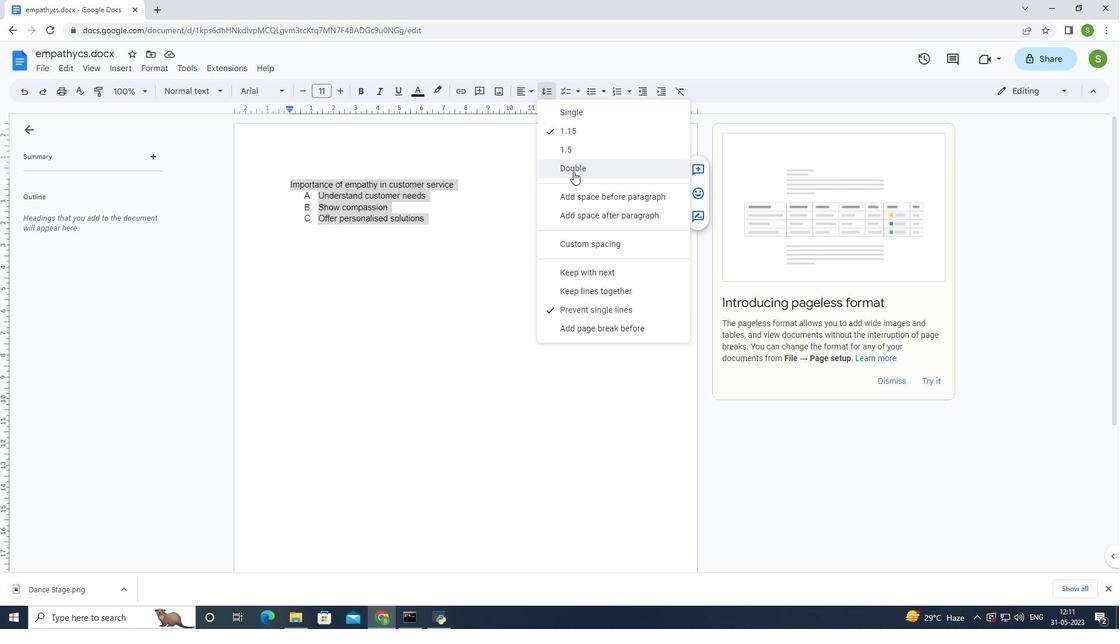 
Action: Mouse scrolled (573, 172) with delta (0, 0)
Screenshot: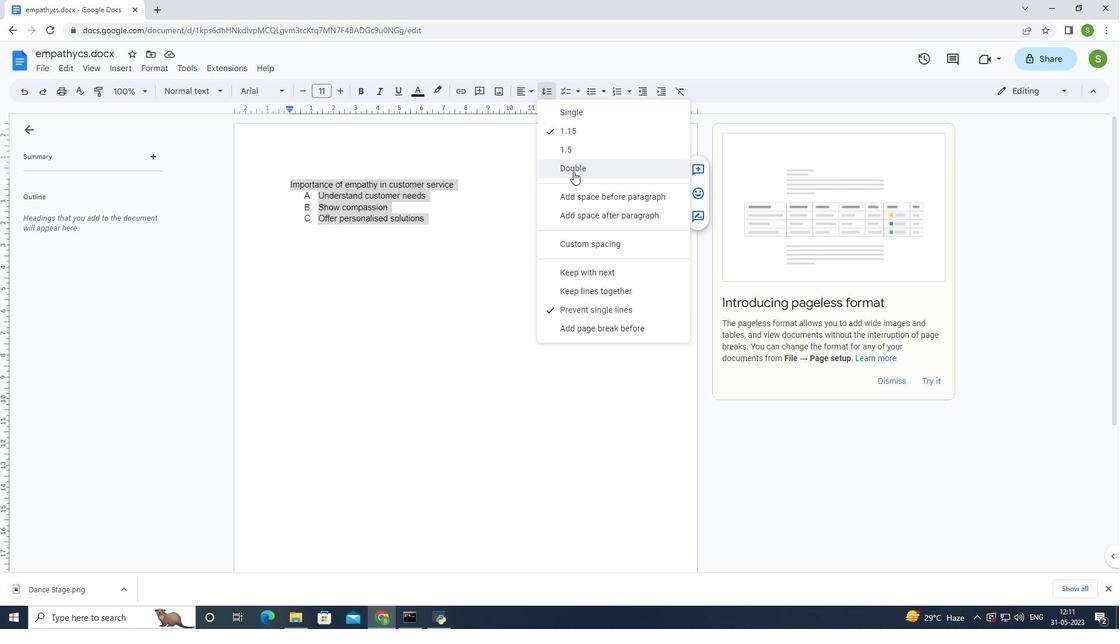 
Action: Mouse scrolled (573, 171) with delta (0, 0)
Screenshot: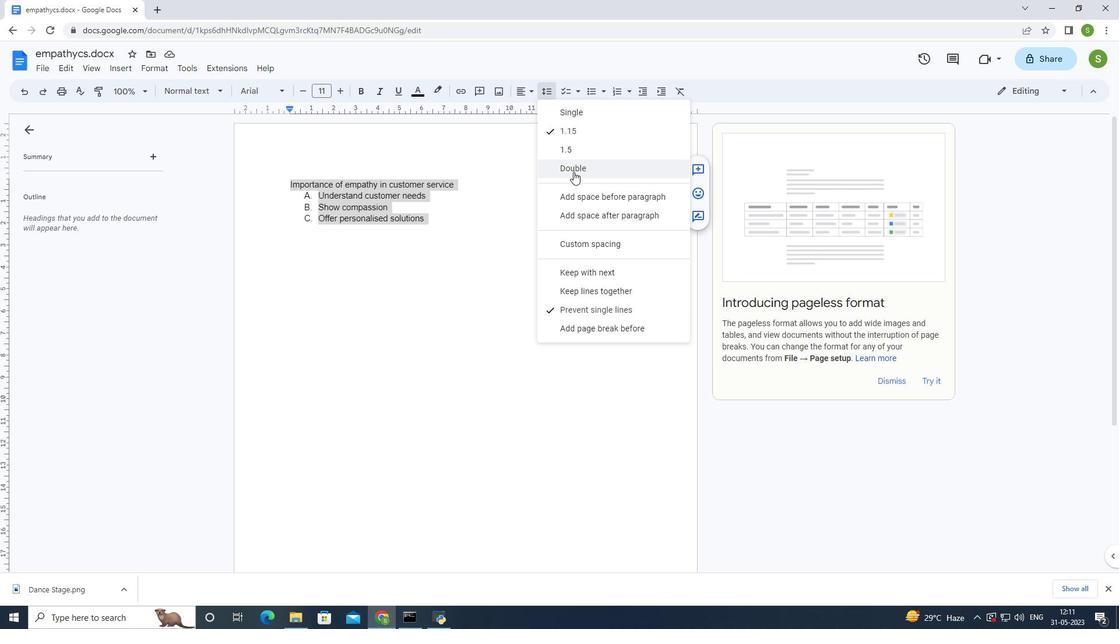
Action: Mouse scrolled (573, 171) with delta (0, 0)
Screenshot: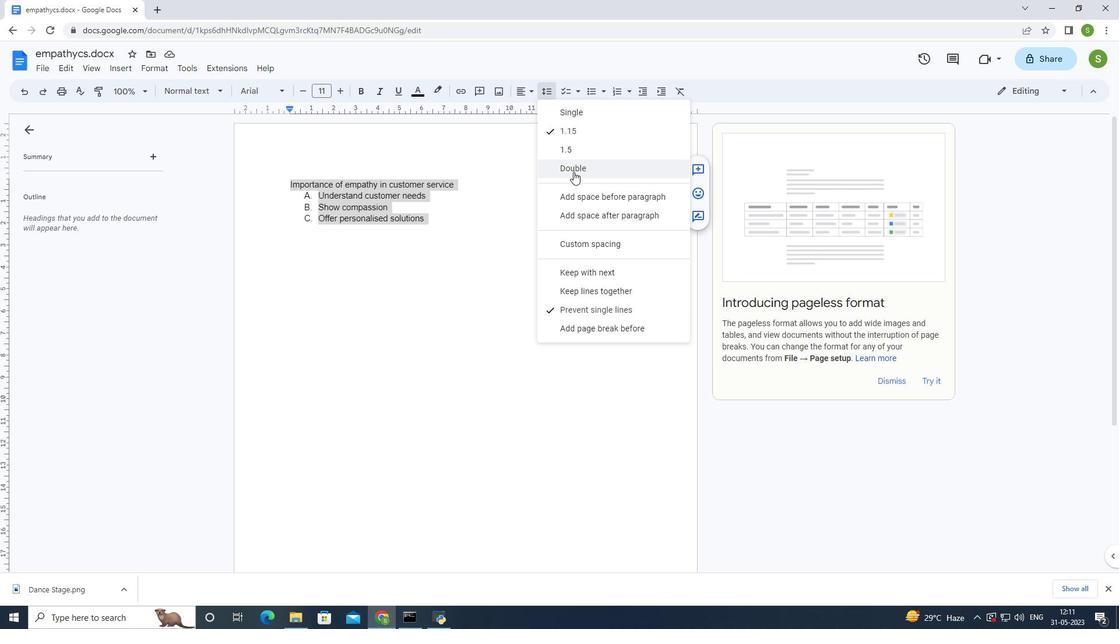 
Action: Mouse moved to (573, 170)
Screenshot: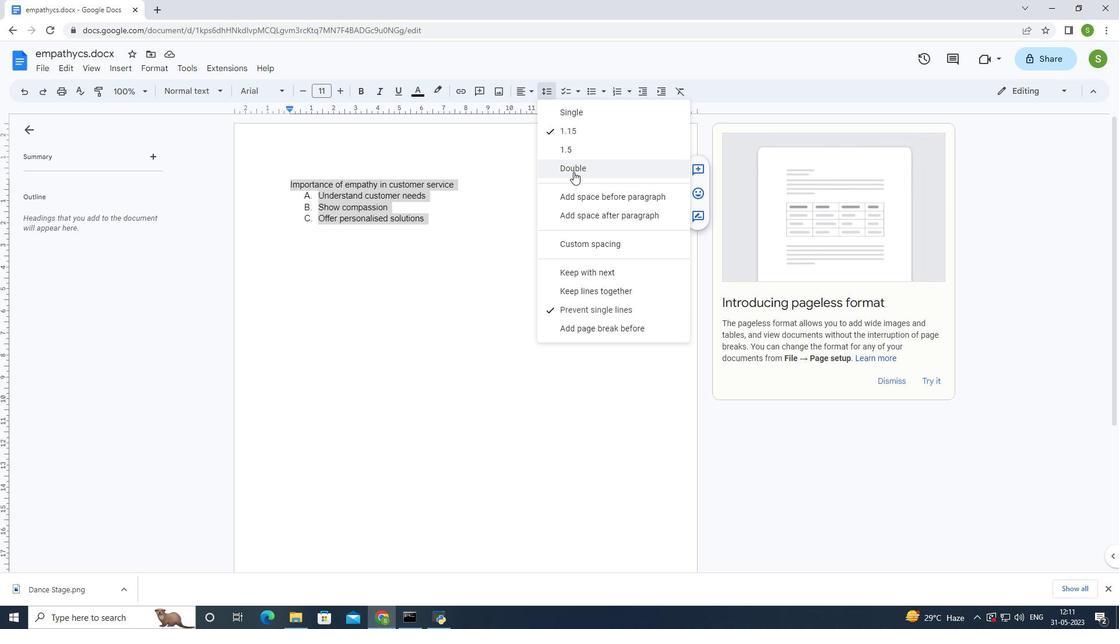 
Action: Mouse pressed left at (573, 170)
Screenshot: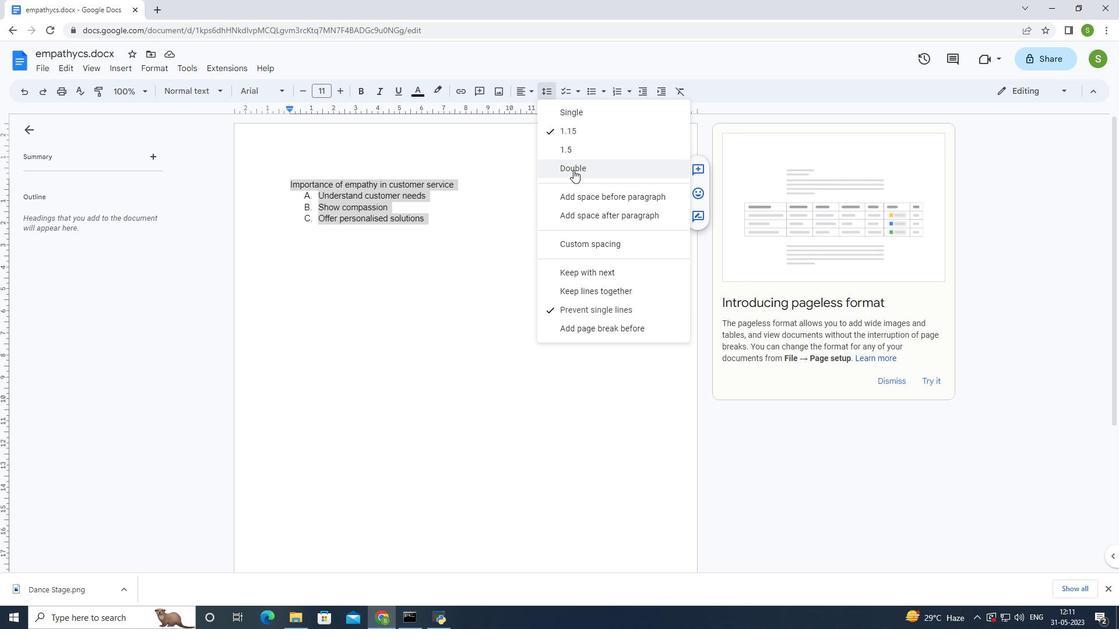 
Action: Mouse moved to (527, 265)
Screenshot: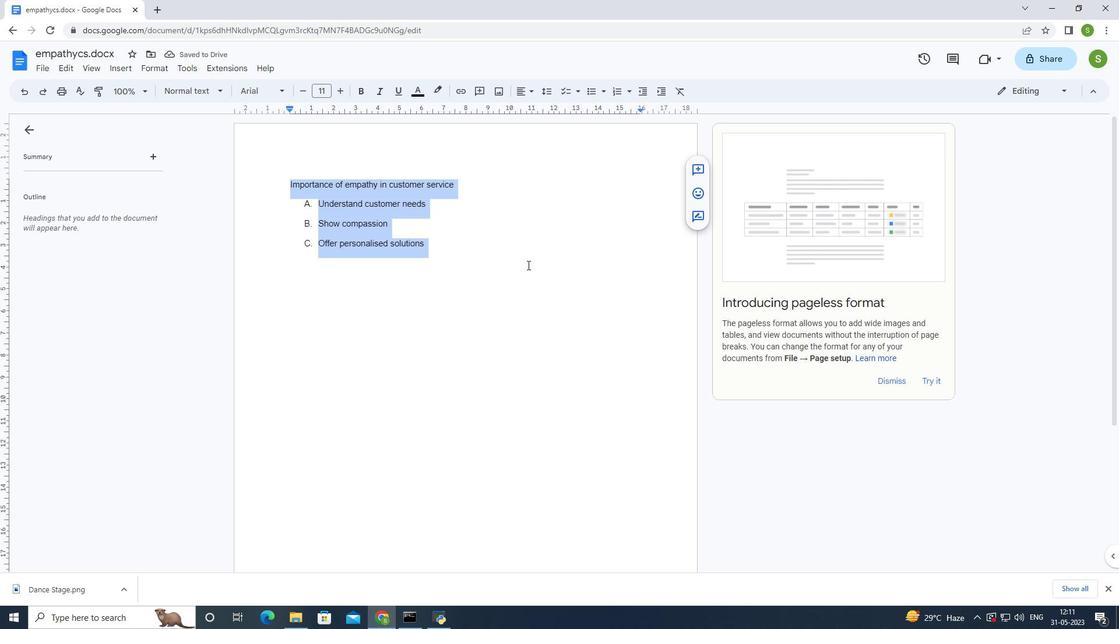 
Action: Mouse pressed left at (527, 265)
Screenshot: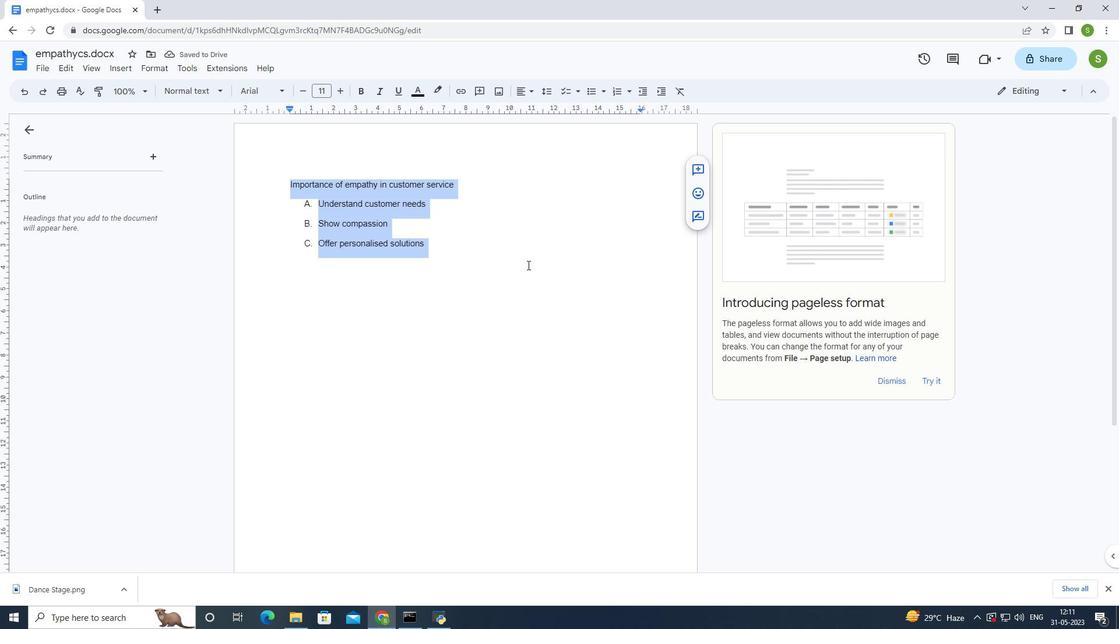 
Action: Mouse moved to (460, 186)
Screenshot: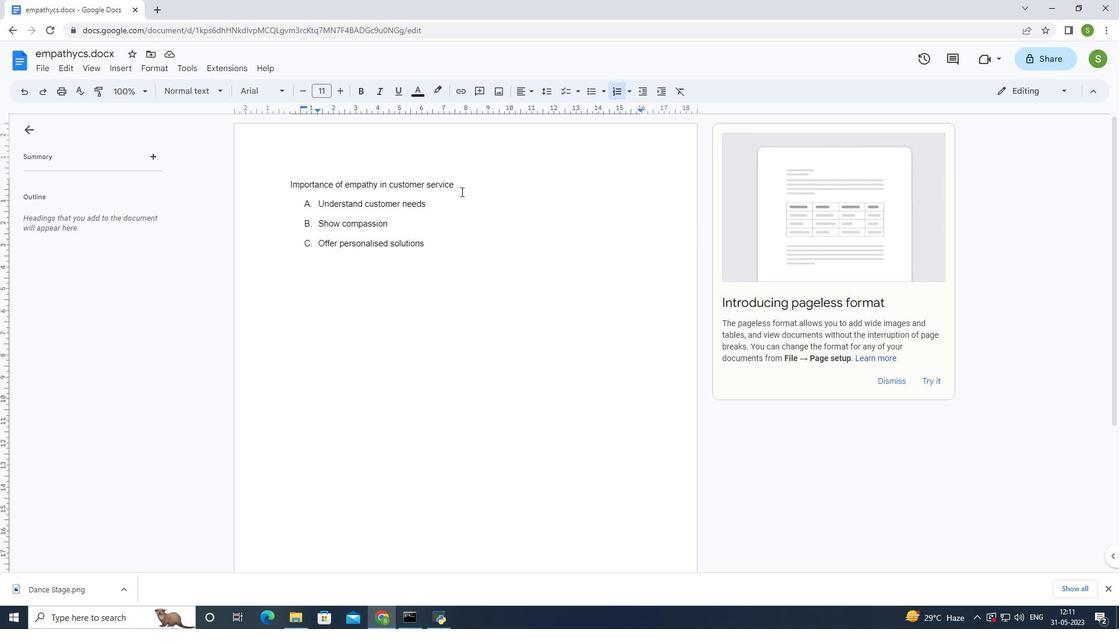 
Action: Mouse pressed left at (460, 186)
Screenshot: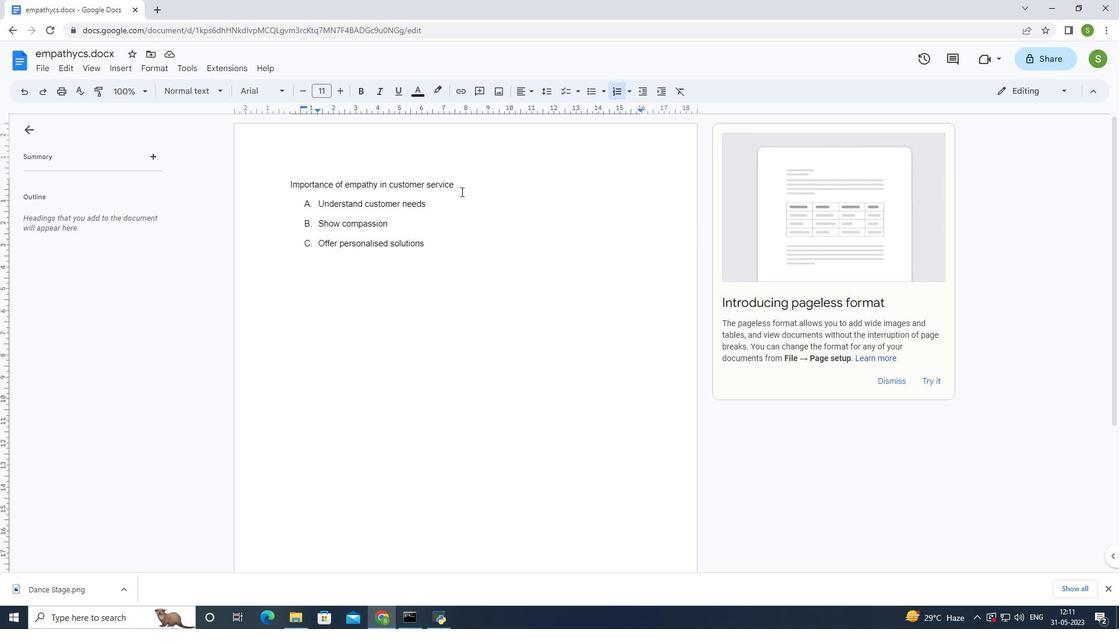 
Action: Mouse moved to (339, 88)
Screenshot: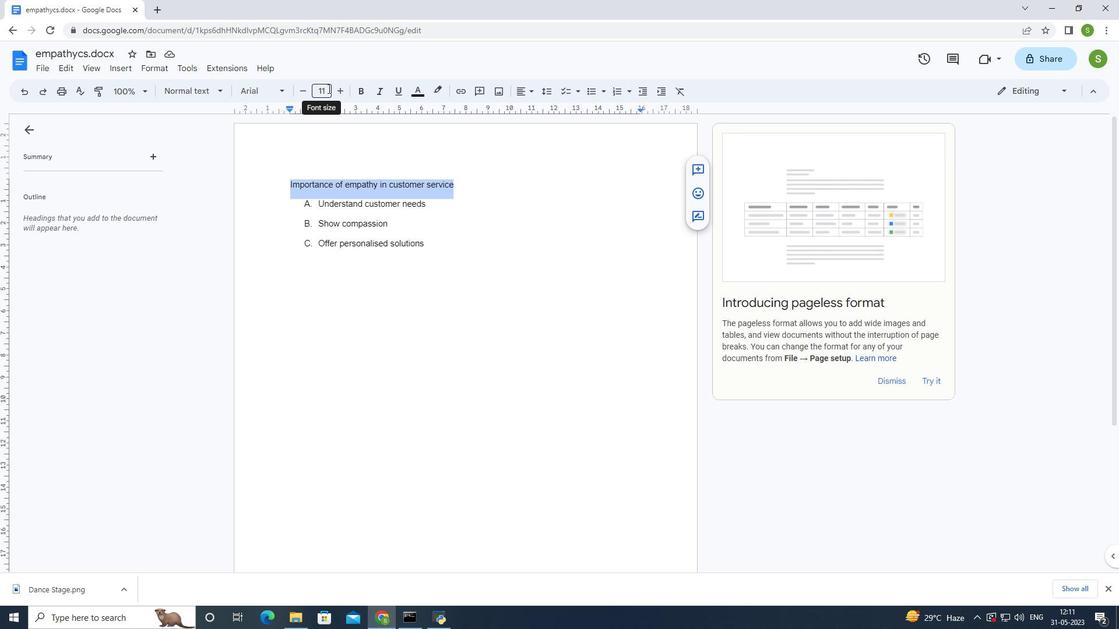 
Action: Mouse pressed left at (339, 88)
Screenshot: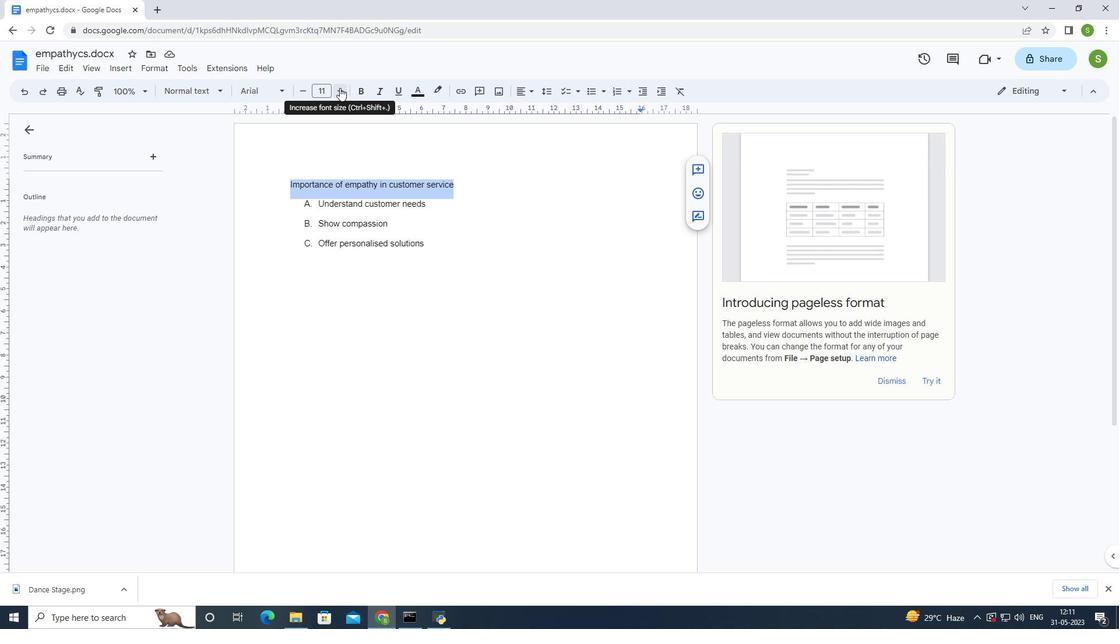 
Action: Mouse pressed left at (339, 88)
Screenshot: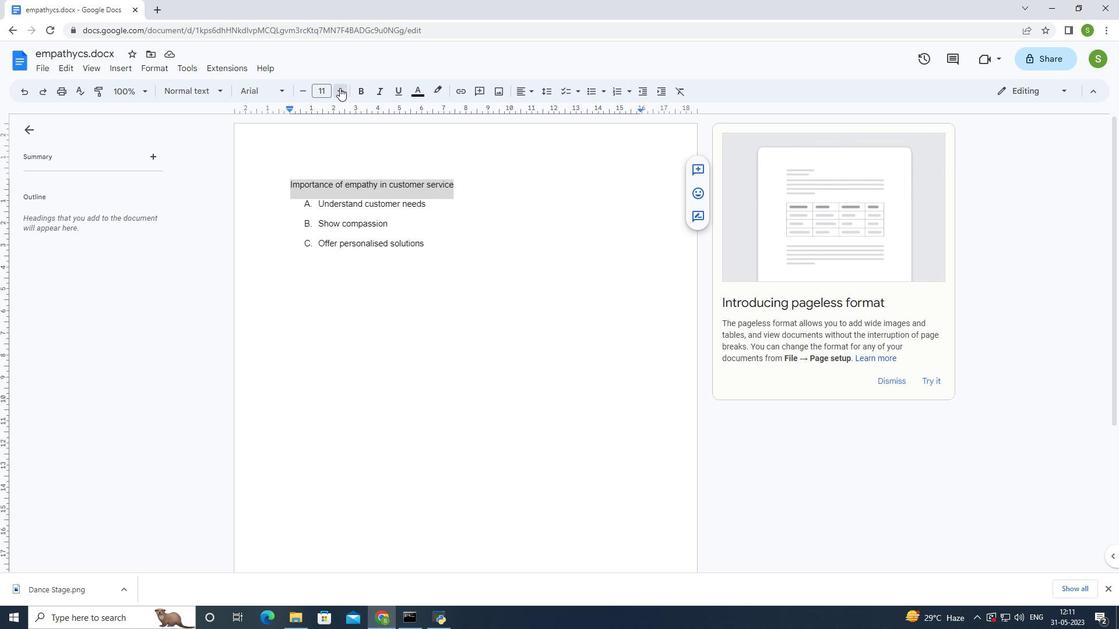 
Action: Mouse pressed left at (339, 88)
Screenshot: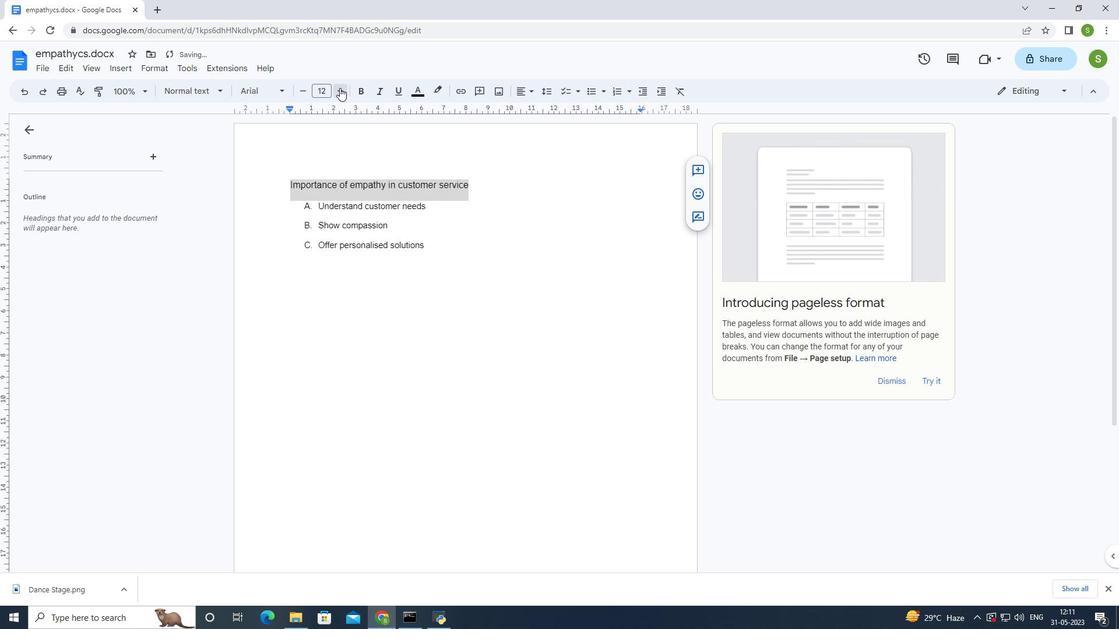 
Action: Mouse pressed left at (339, 88)
Screenshot: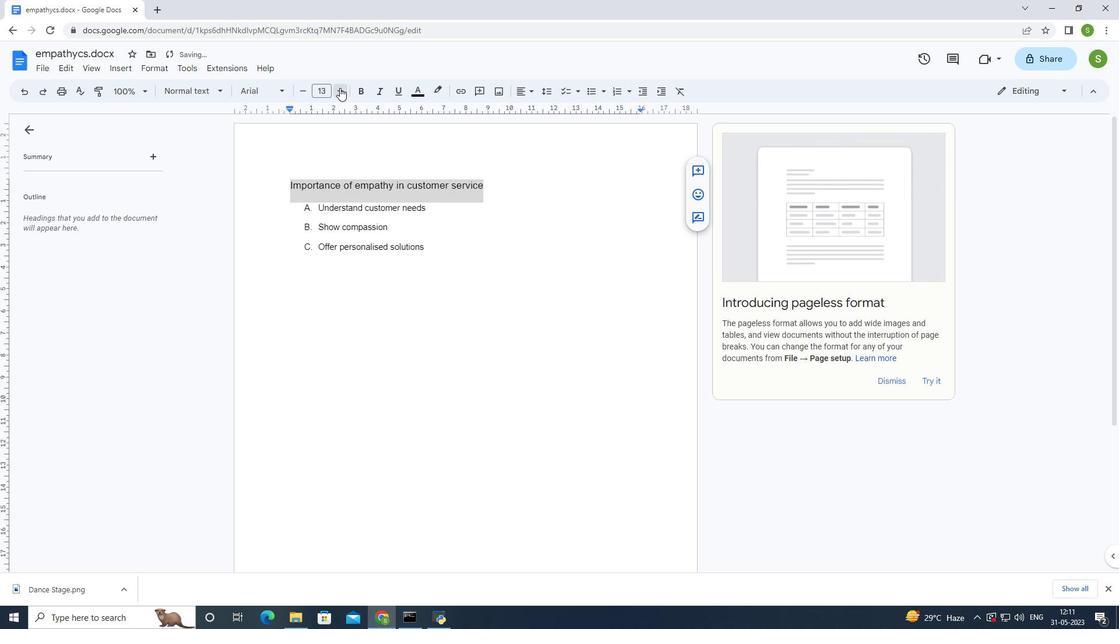 
Action: Mouse pressed left at (339, 88)
Screenshot: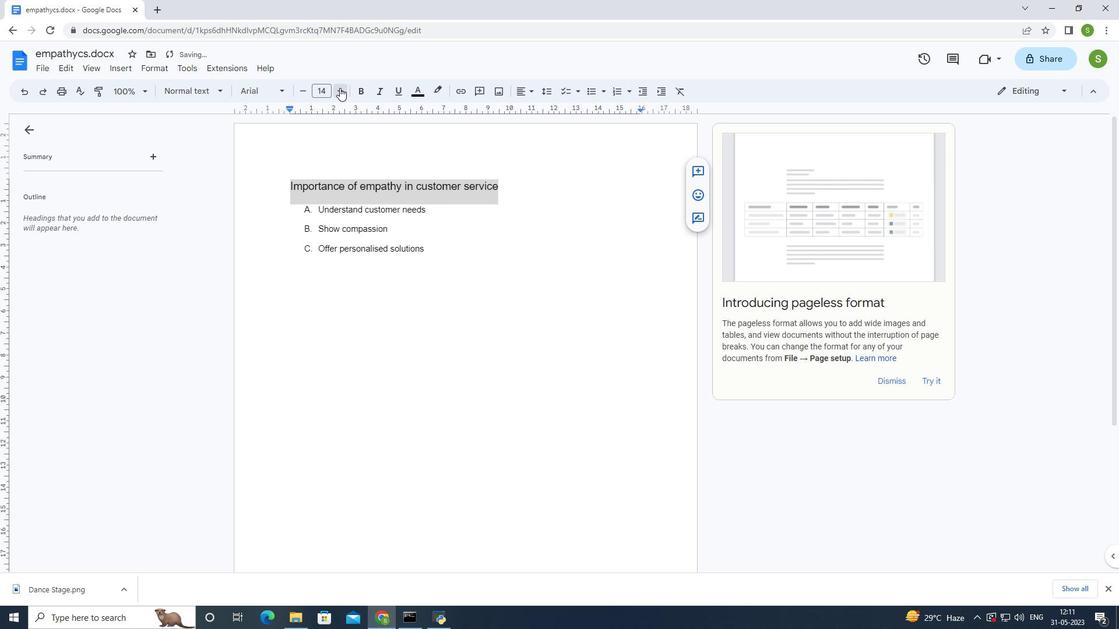 
Action: Mouse moved to (341, 88)
Screenshot: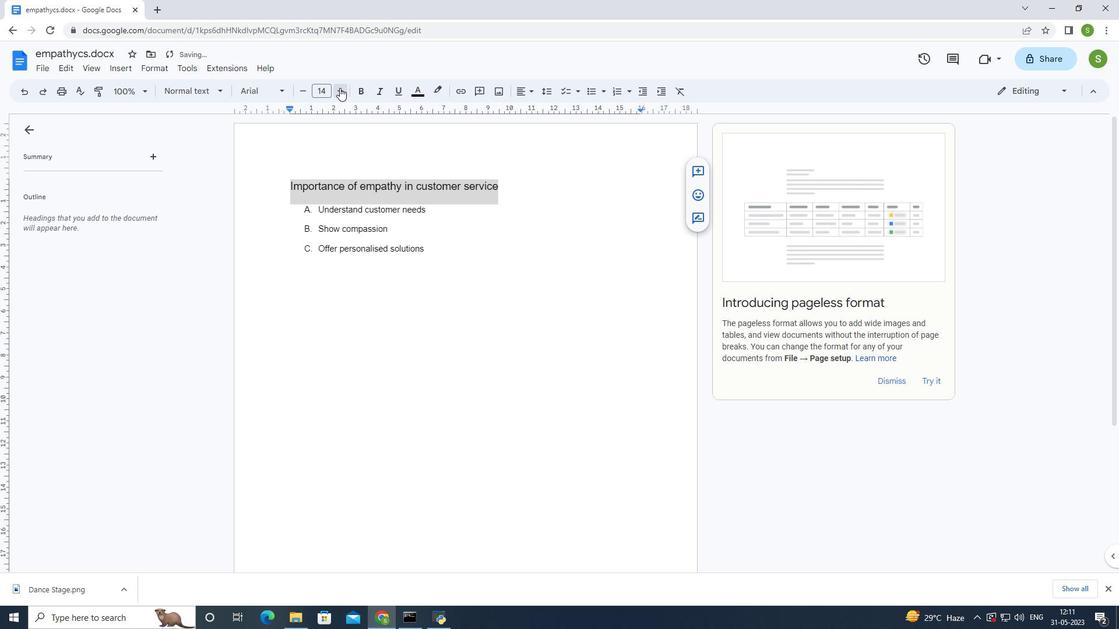 
Action: Mouse pressed left at (341, 88)
Screenshot: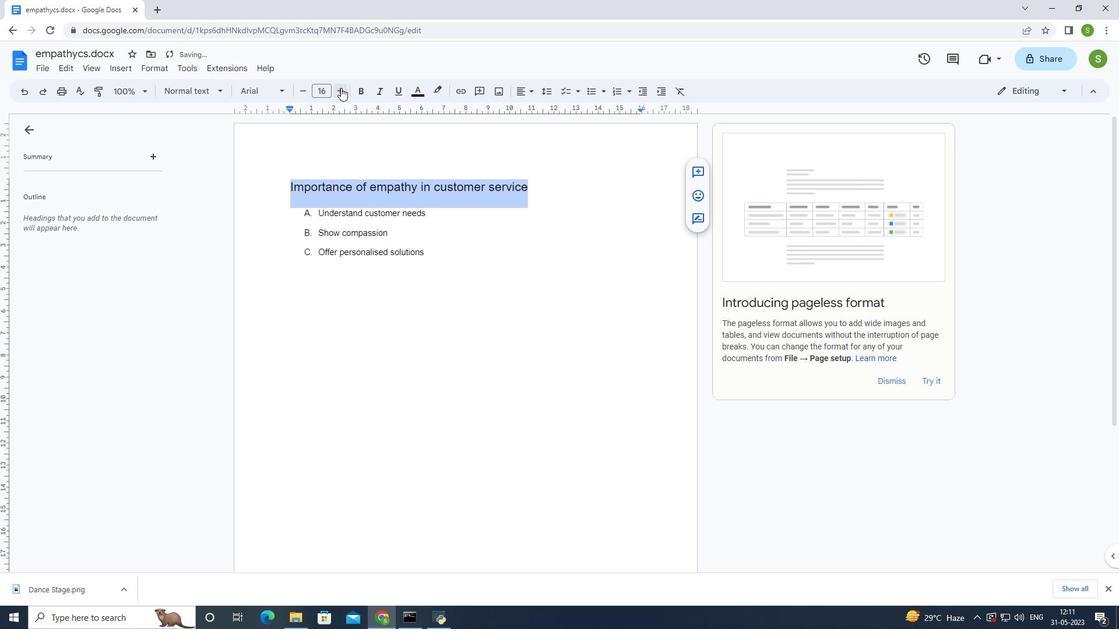 
Action: Mouse pressed left at (341, 88)
Screenshot: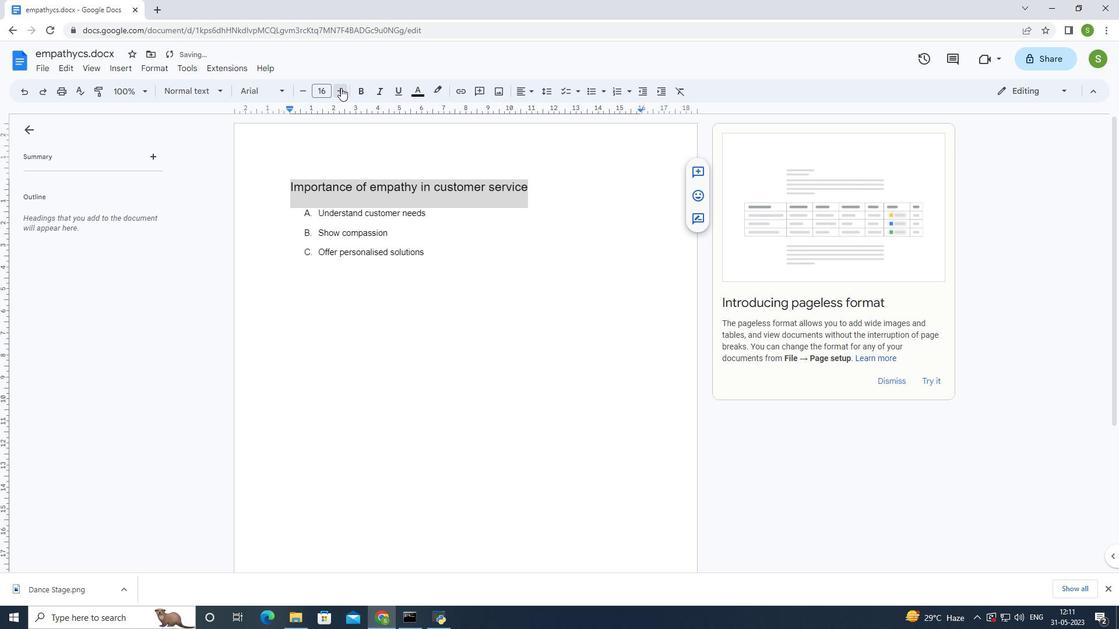 
Action: Mouse moved to (555, 300)
Screenshot: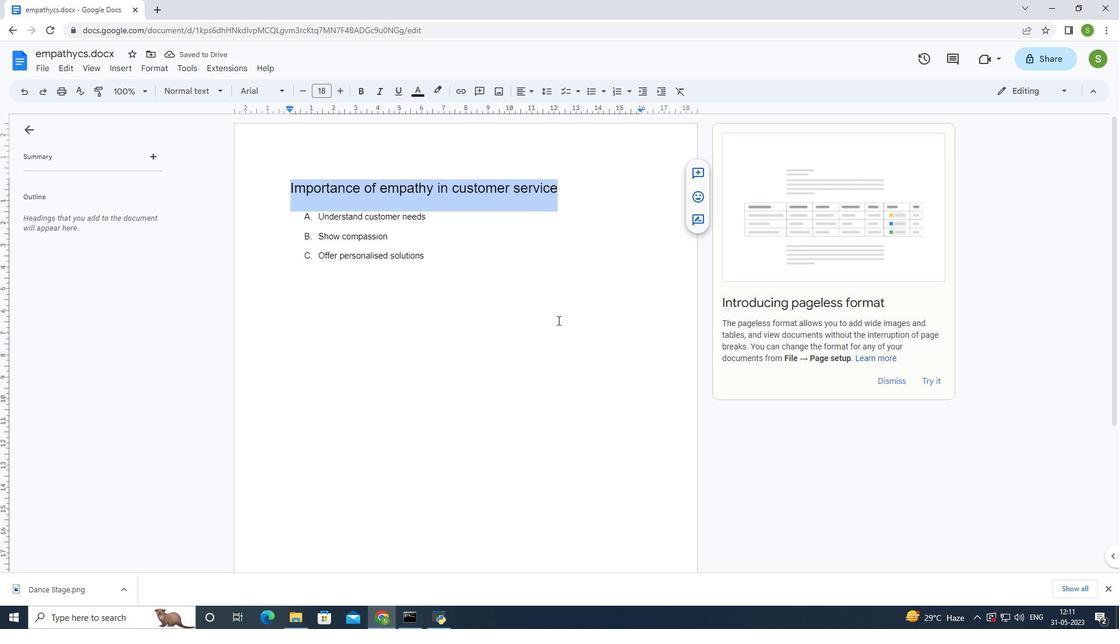 
Action: Mouse pressed left at (555, 300)
Screenshot: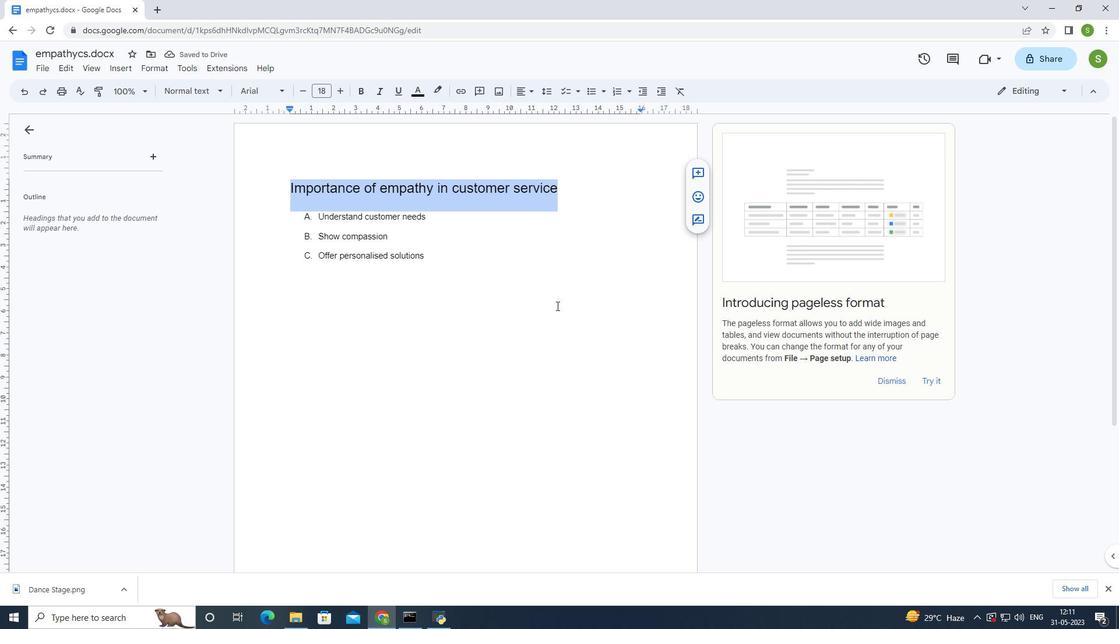 
Action: Mouse moved to (554, 268)
Screenshot: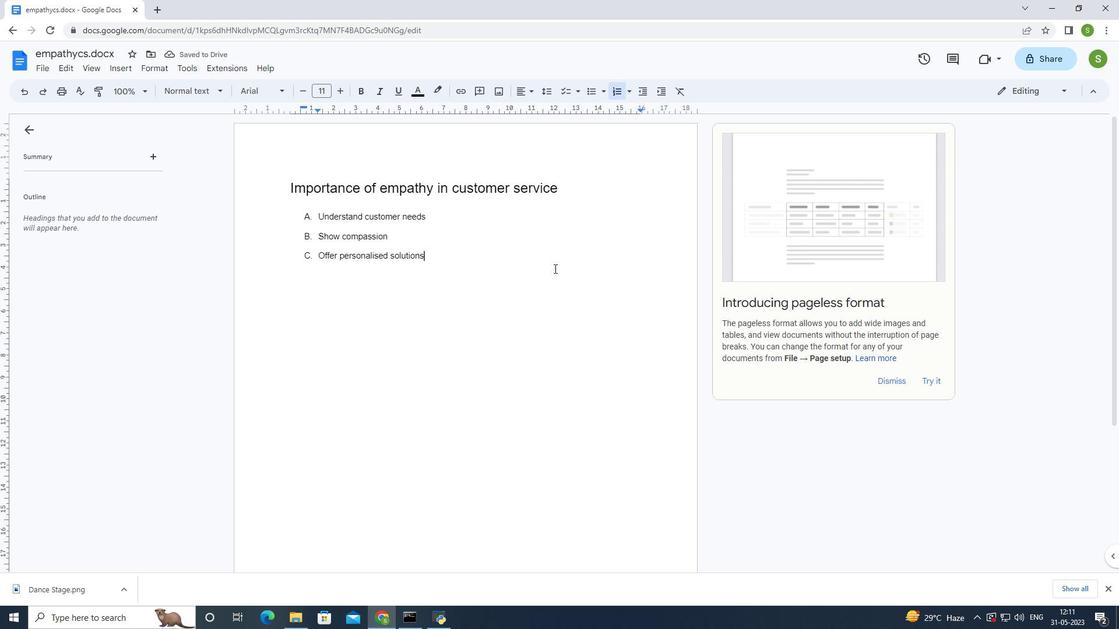 
Action: Key pressed ctrl+S
Screenshot: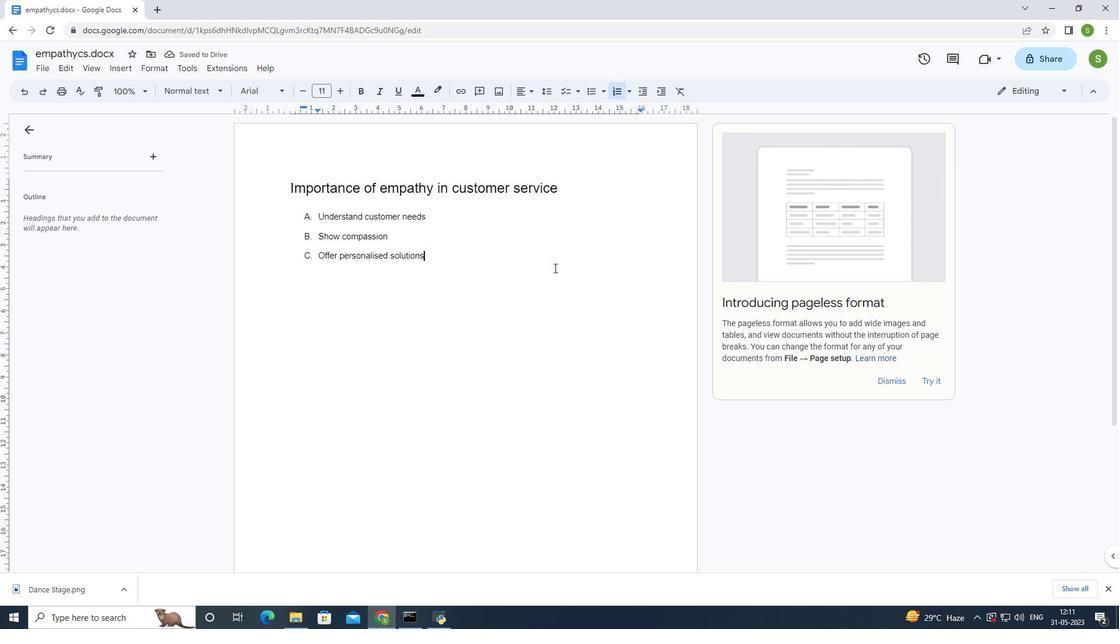 
Action: Mouse moved to (554, 263)
Screenshot: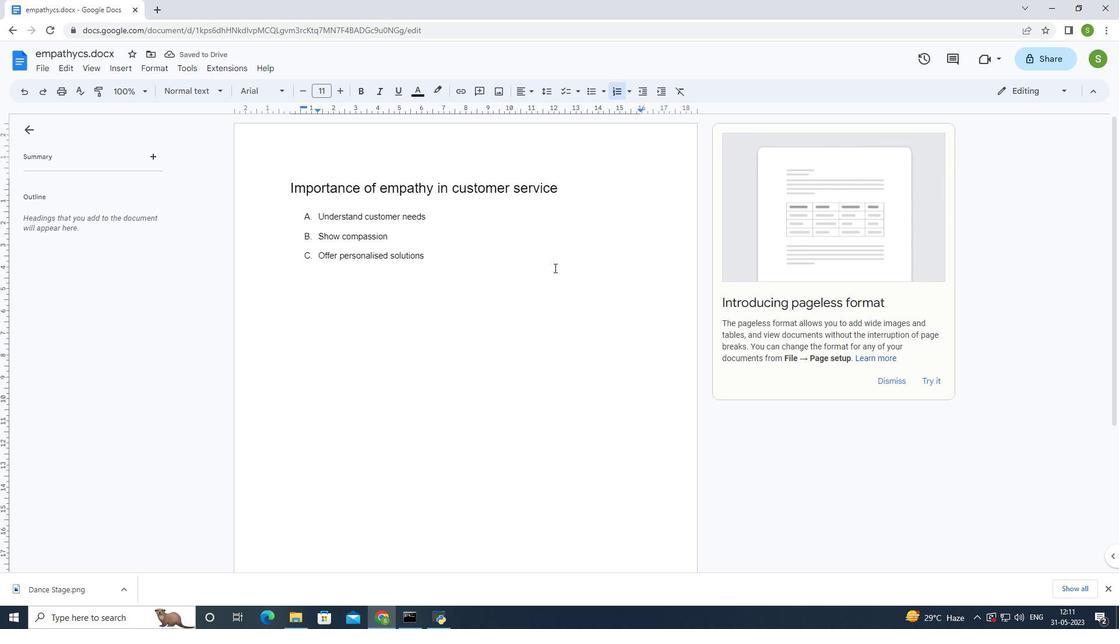 
